 Task: In the  document Monkey.epub ,align picture to the 'center'. Insert word art below the picture and give heading  'Monkey  in Light Orange'change the shape height to  7.2 in
Action: Mouse moved to (247, 285)
Screenshot: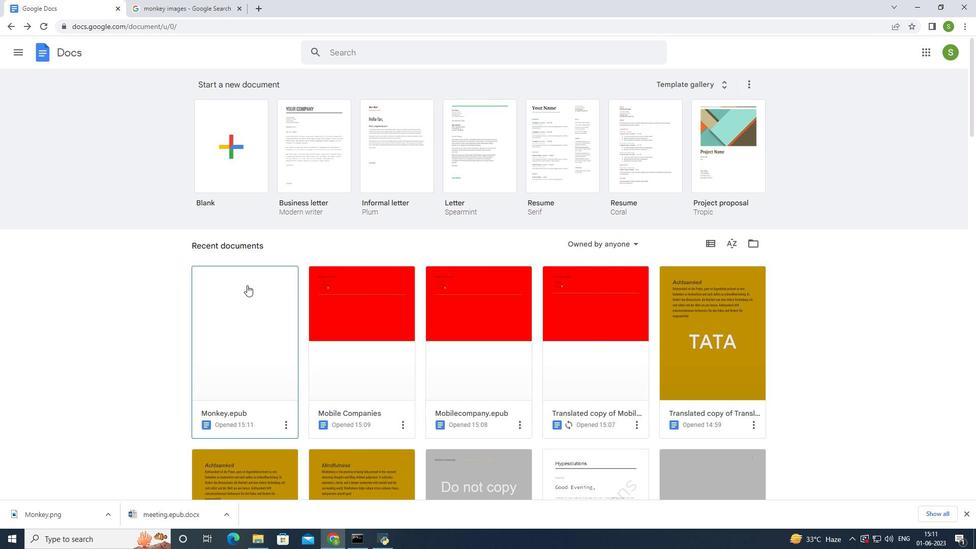 
Action: Mouse pressed left at (247, 285)
Screenshot: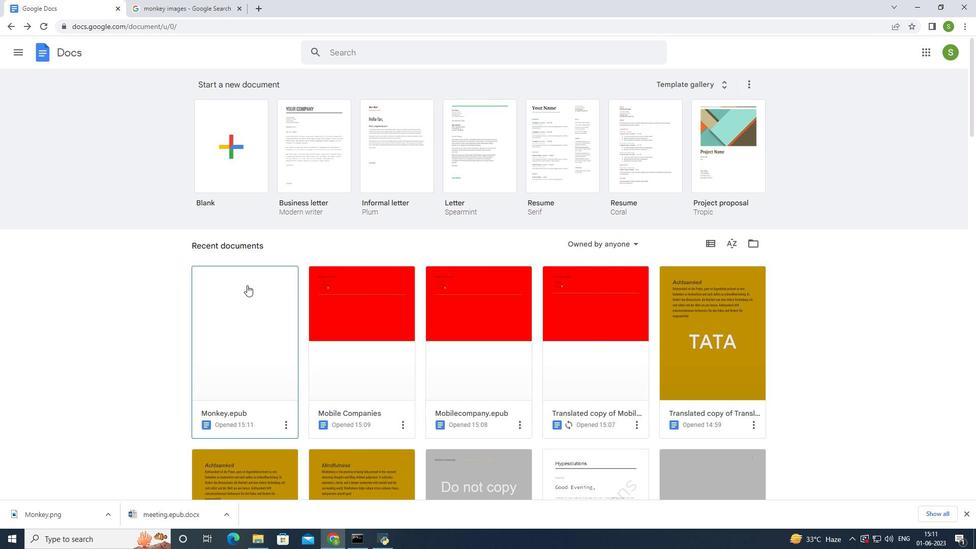
Action: Mouse moved to (365, 207)
Screenshot: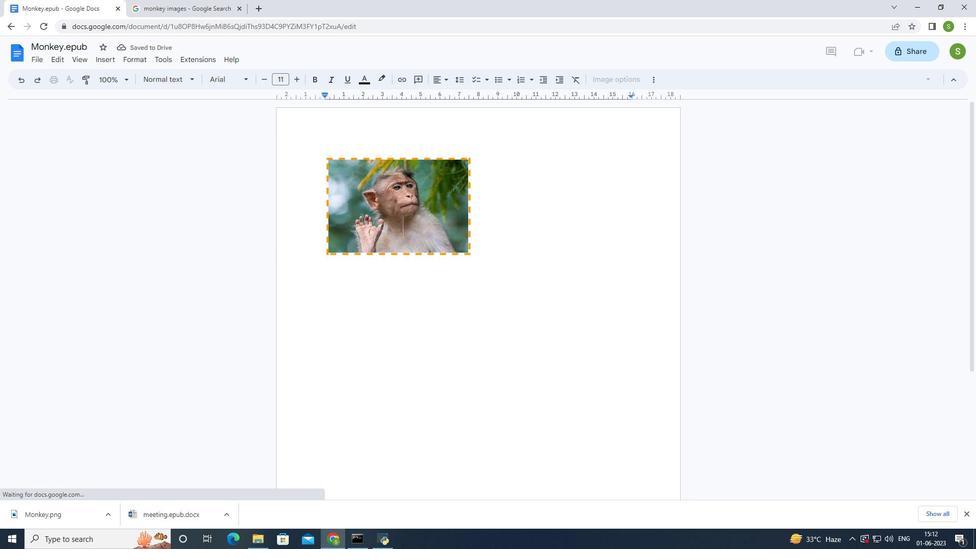 
Action: Mouse pressed left at (365, 207)
Screenshot: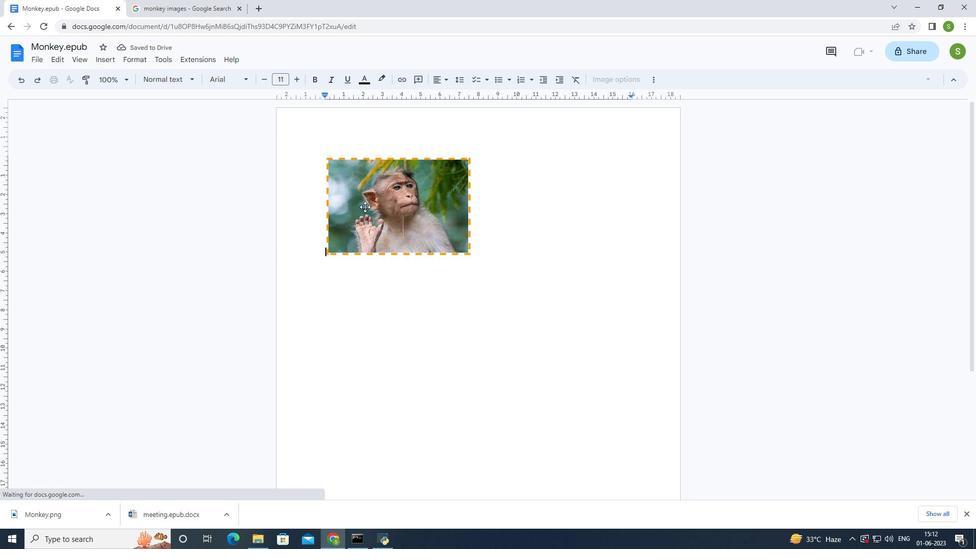 
Action: Mouse moved to (206, 82)
Screenshot: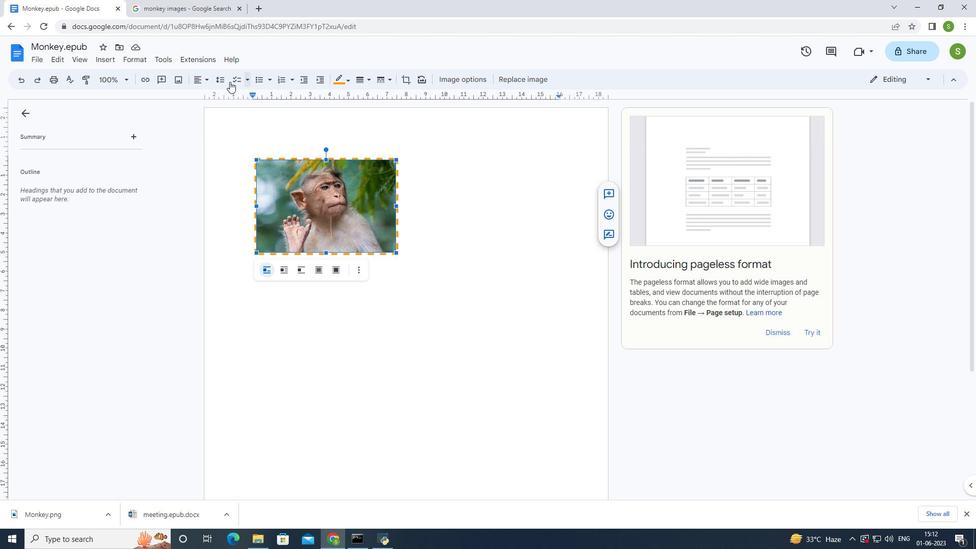 
Action: Mouse pressed left at (206, 82)
Screenshot: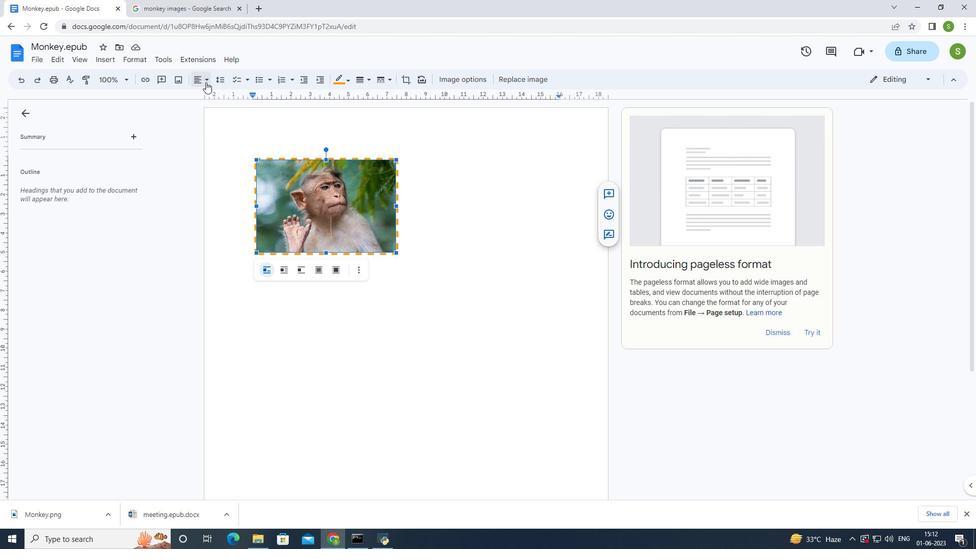 
Action: Mouse moved to (213, 96)
Screenshot: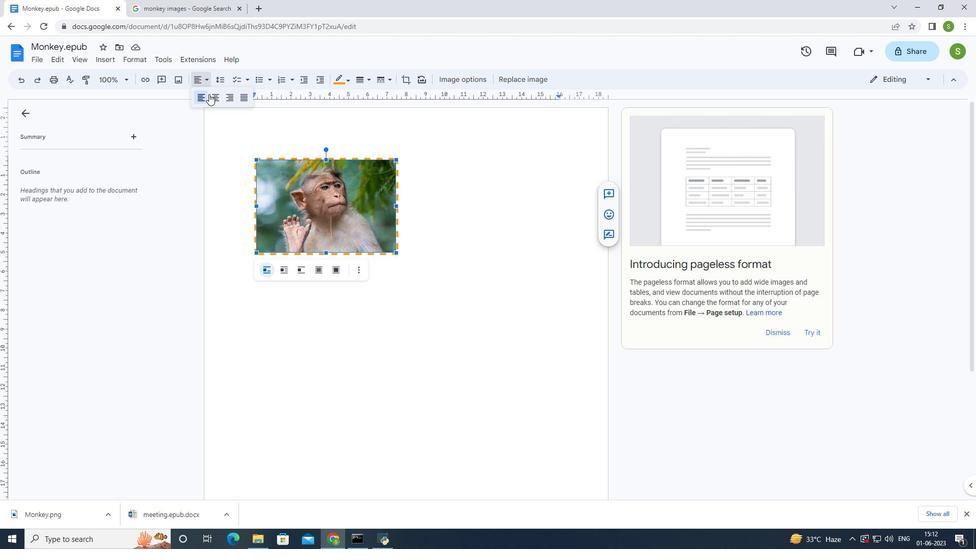 
Action: Mouse pressed left at (213, 96)
Screenshot: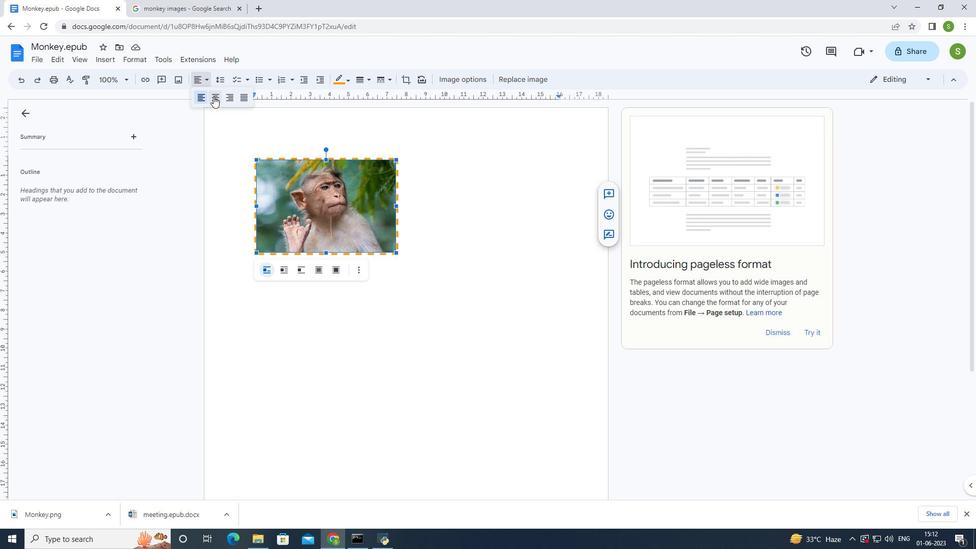 
Action: Mouse moved to (435, 311)
Screenshot: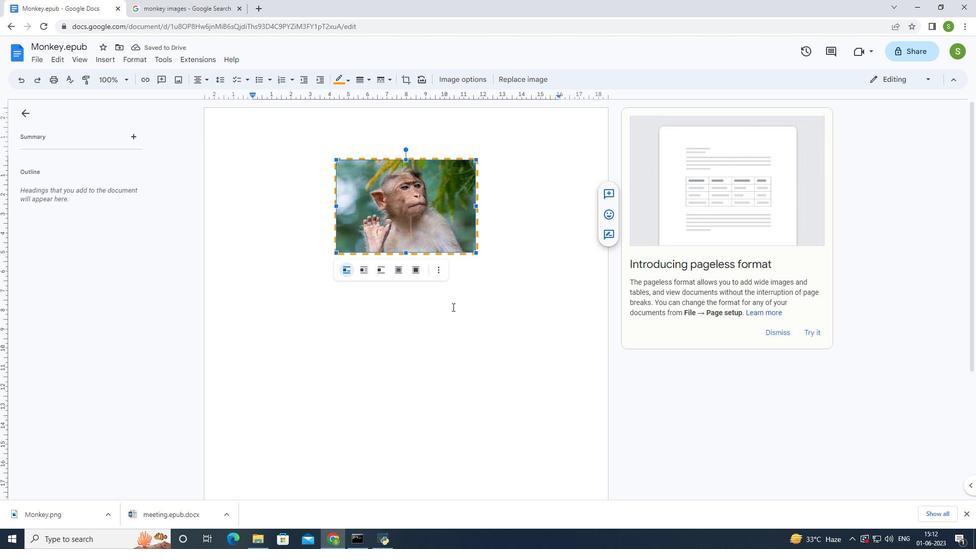
Action: Mouse pressed left at (435, 311)
Screenshot: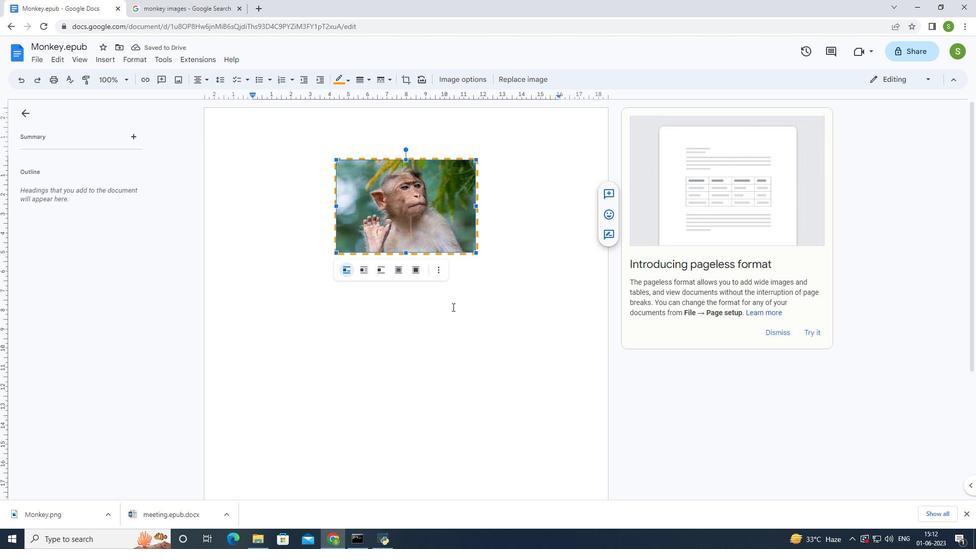 
Action: Mouse moved to (480, 277)
Screenshot: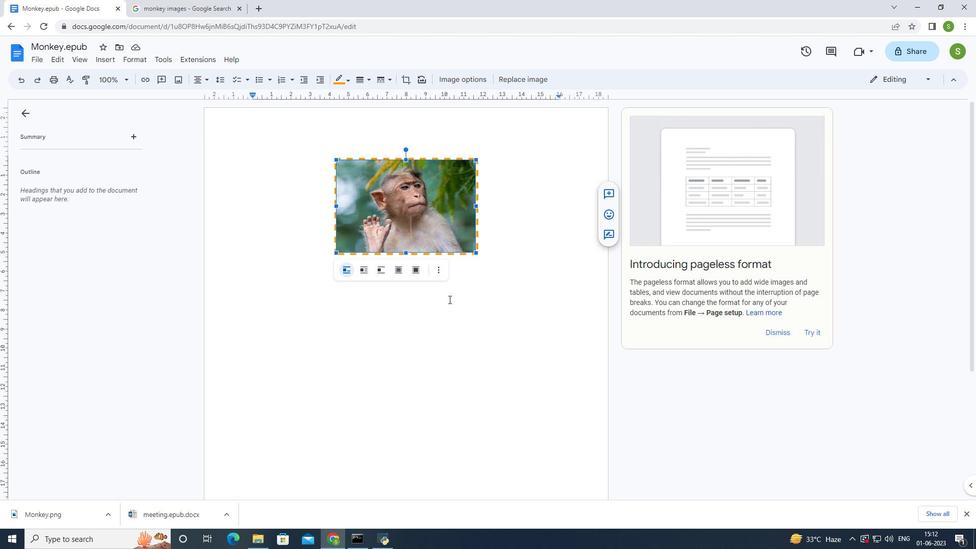
Action: Mouse pressed left at (480, 277)
Screenshot: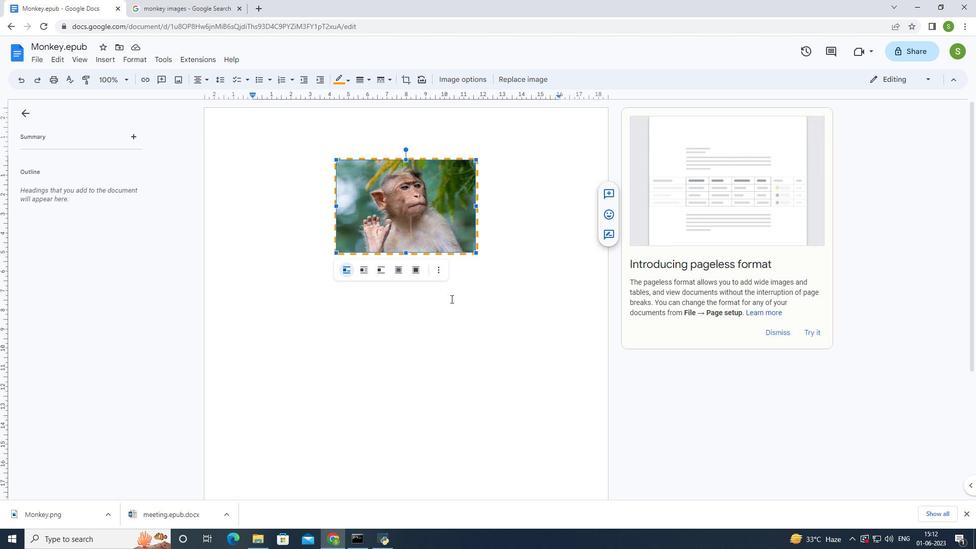 
Action: Mouse moved to (465, 268)
Screenshot: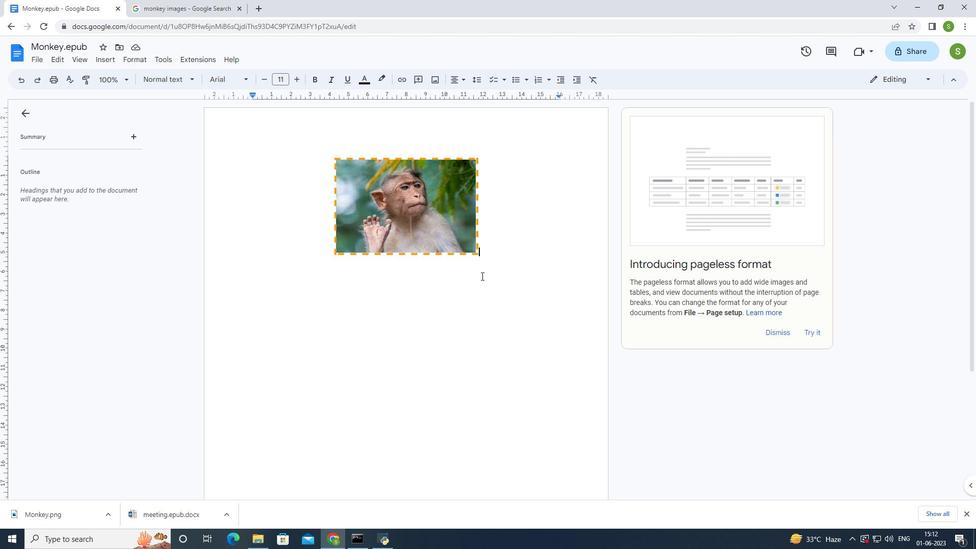 
Action: Key pressed <Key.enter>
Screenshot: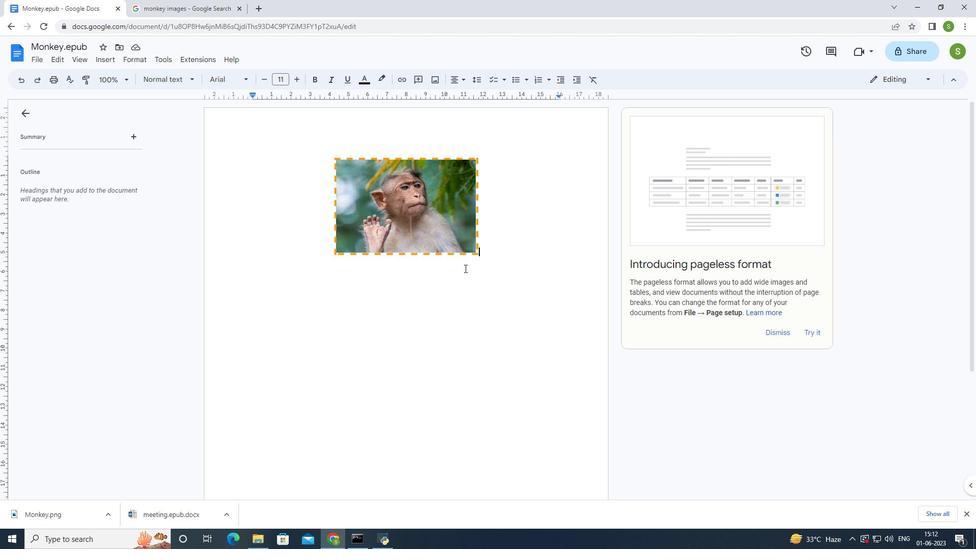 
Action: Mouse moved to (465, 266)
Screenshot: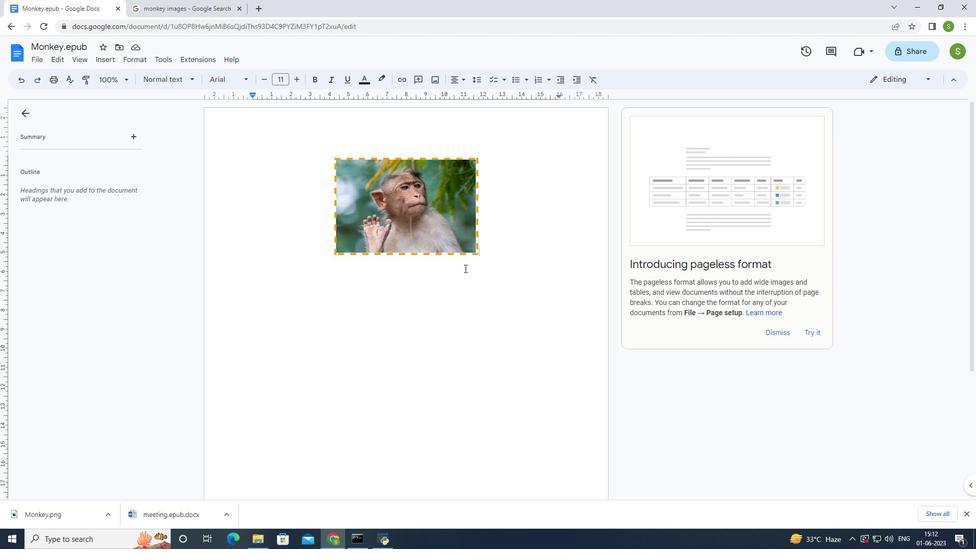 
Action: Key pressed <Key.enter><Key.enter>
Screenshot: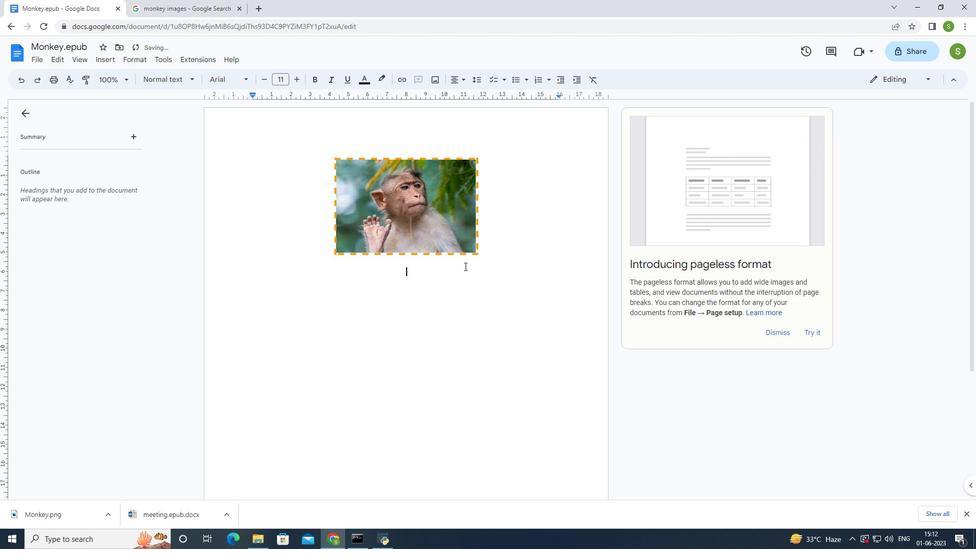 
Action: Mouse moved to (116, 61)
Screenshot: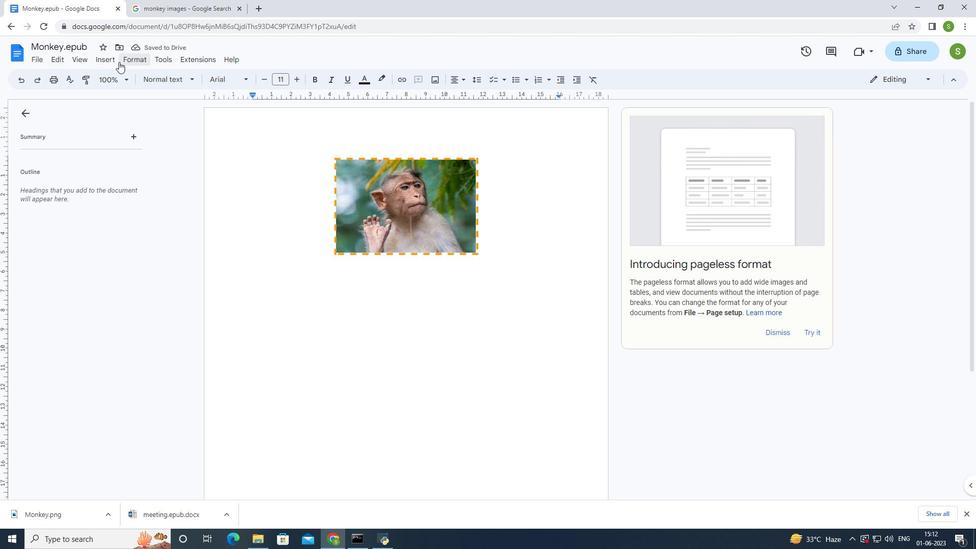 
Action: Mouse pressed left at (116, 61)
Screenshot: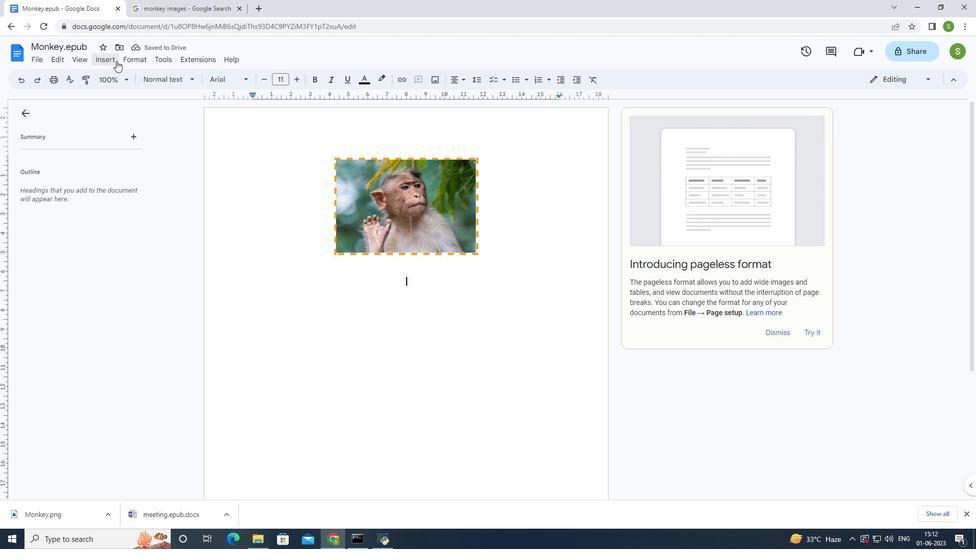 
Action: Mouse moved to (285, 113)
Screenshot: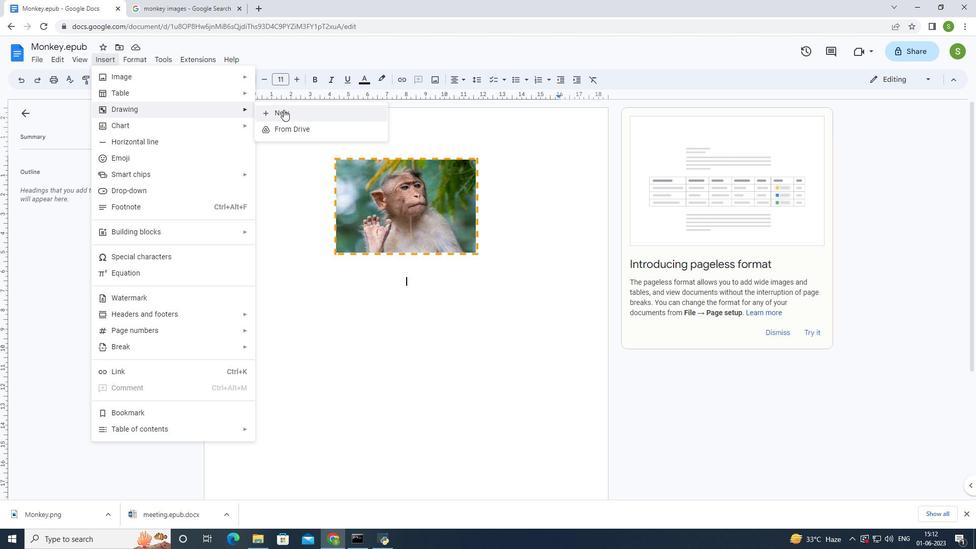 
Action: Mouse pressed left at (285, 113)
Screenshot: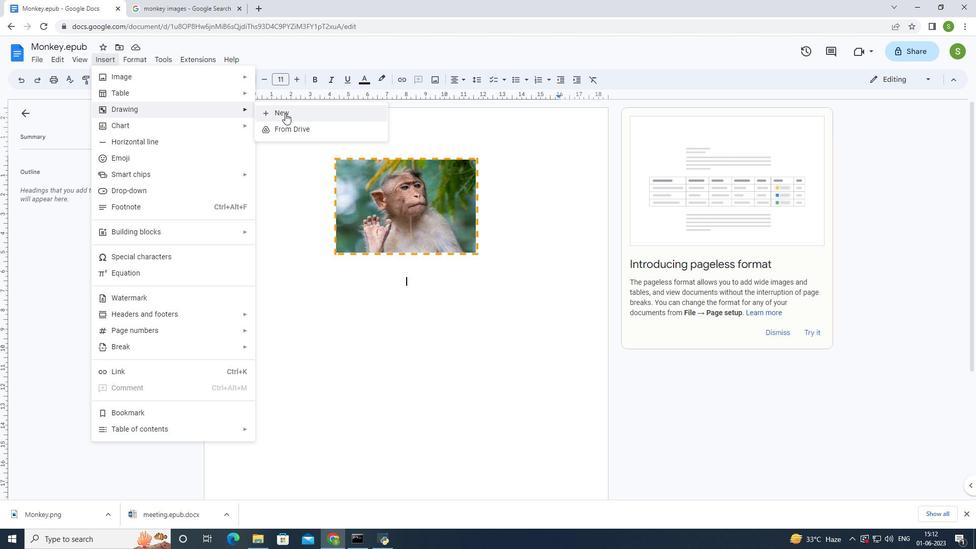 
Action: Mouse moved to (253, 96)
Screenshot: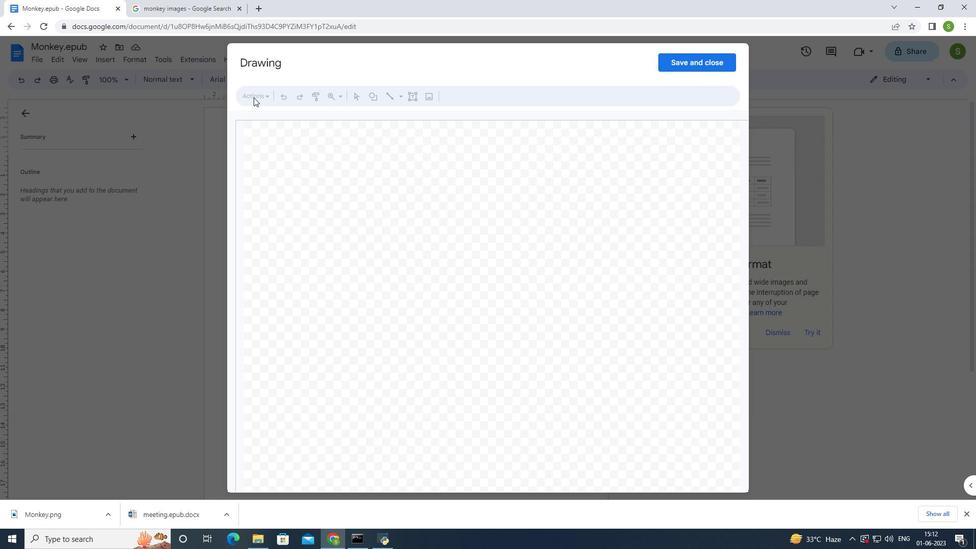
Action: Mouse pressed left at (253, 96)
Screenshot: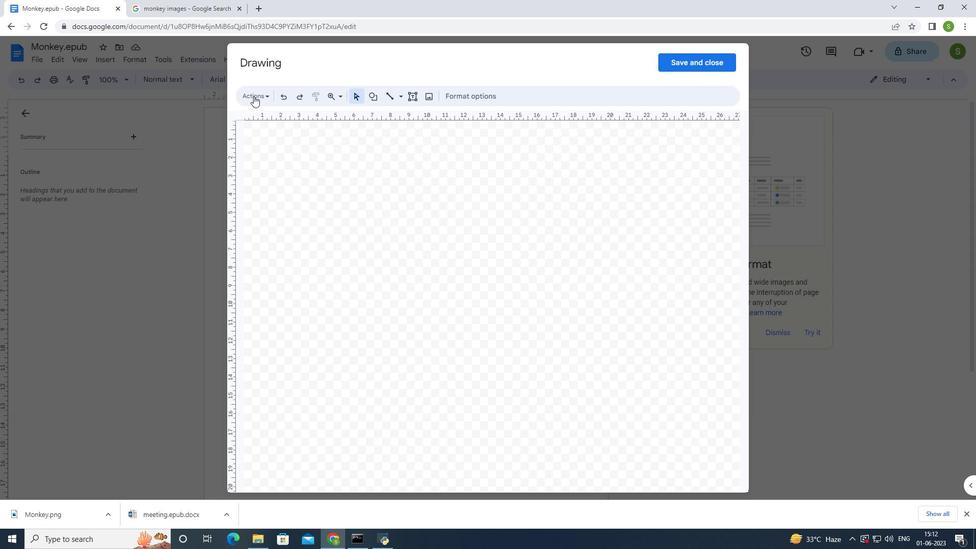 
Action: Mouse moved to (267, 162)
Screenshot: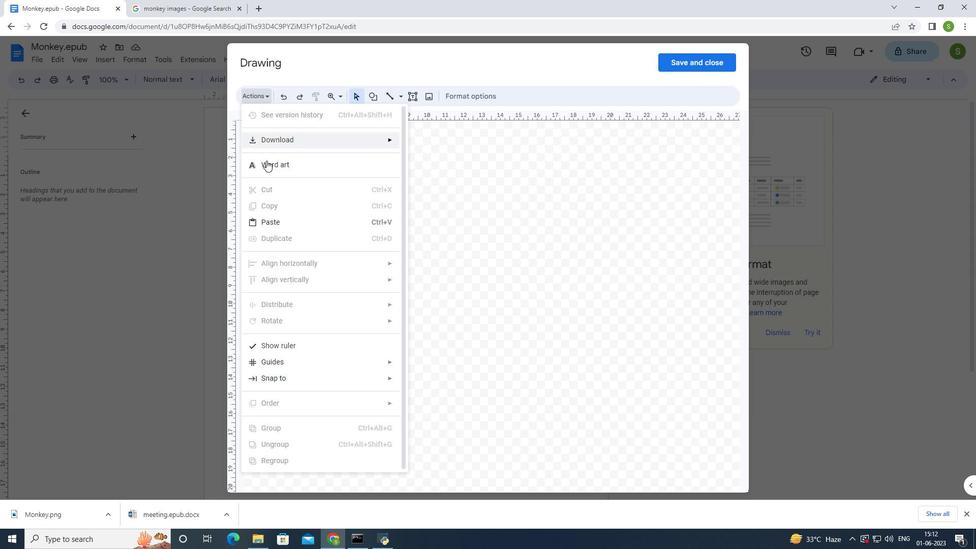 
Action: Mouse pressed left at (267, 162)
Screenshot: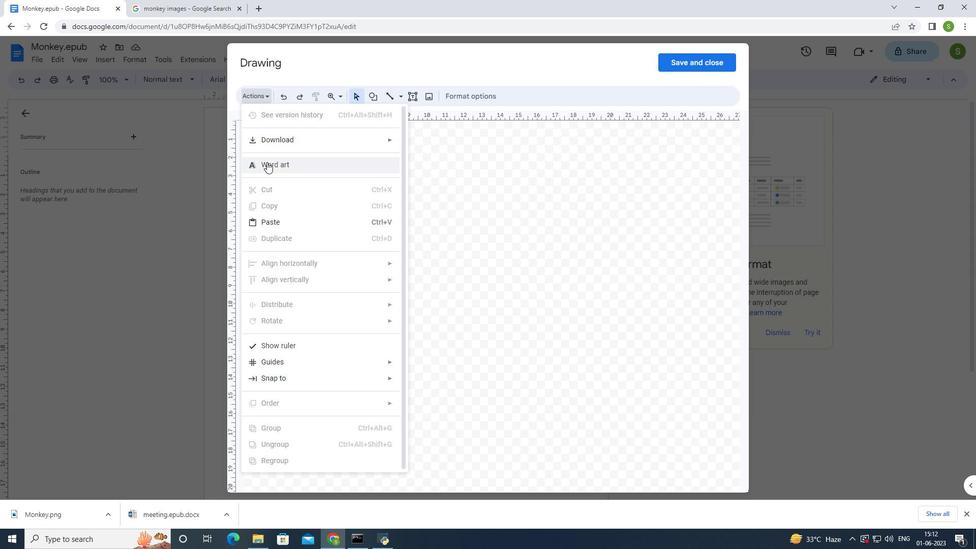 
Action: Mouse moved to (332, 183)
Screenshot: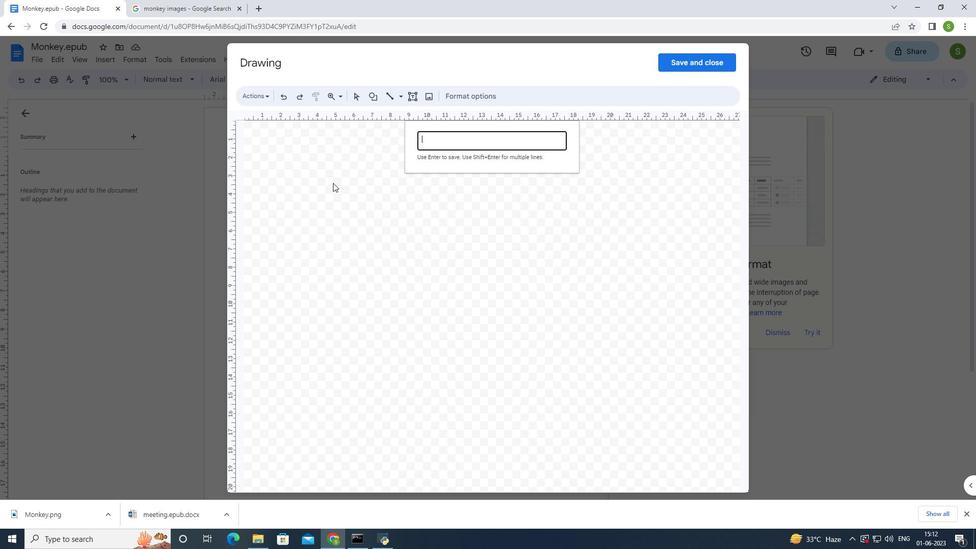 
Action: Key pressed <Key.shift>Monkey<Key.enter>
Screenshot: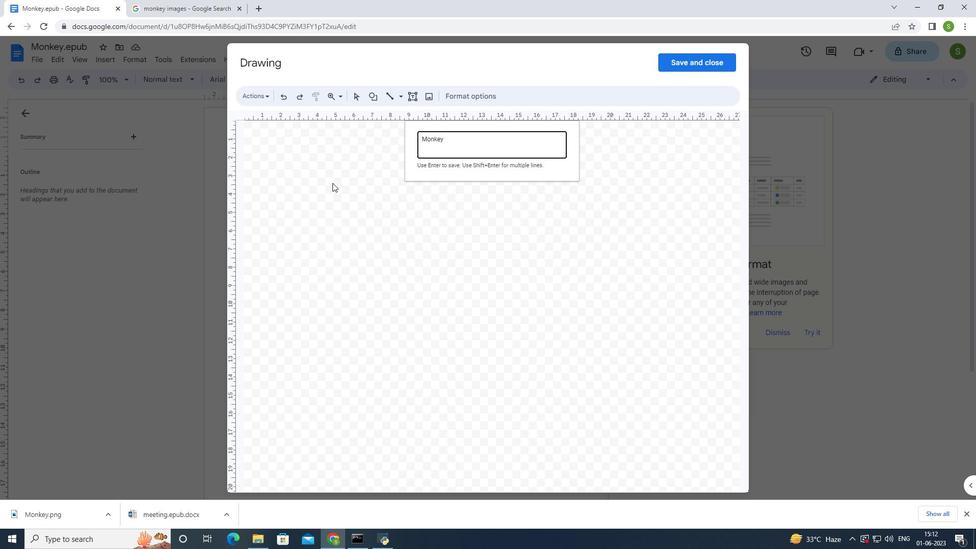 
Action: Mouse moved to (472, 95)
Screenshot: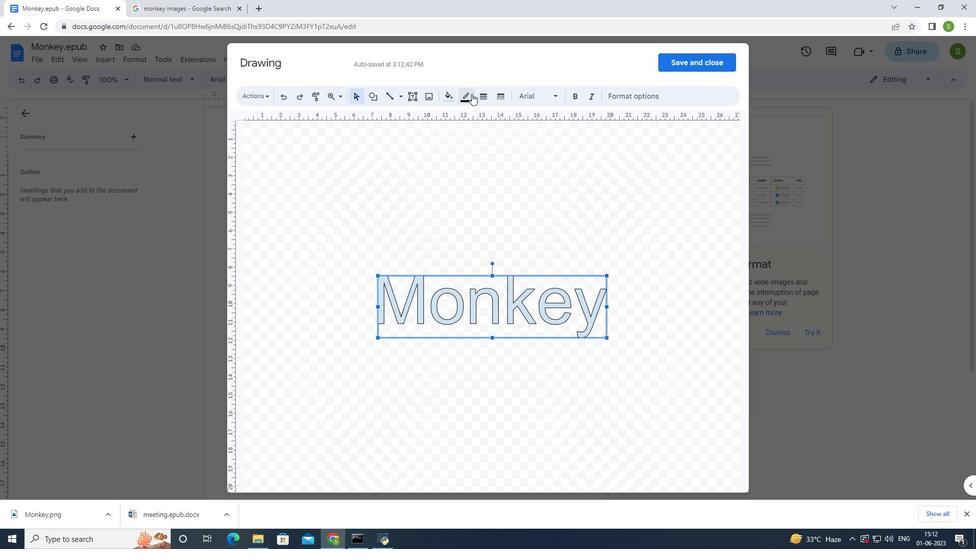 
Action: Mouse pressed left at (472, 95)
Screenshot: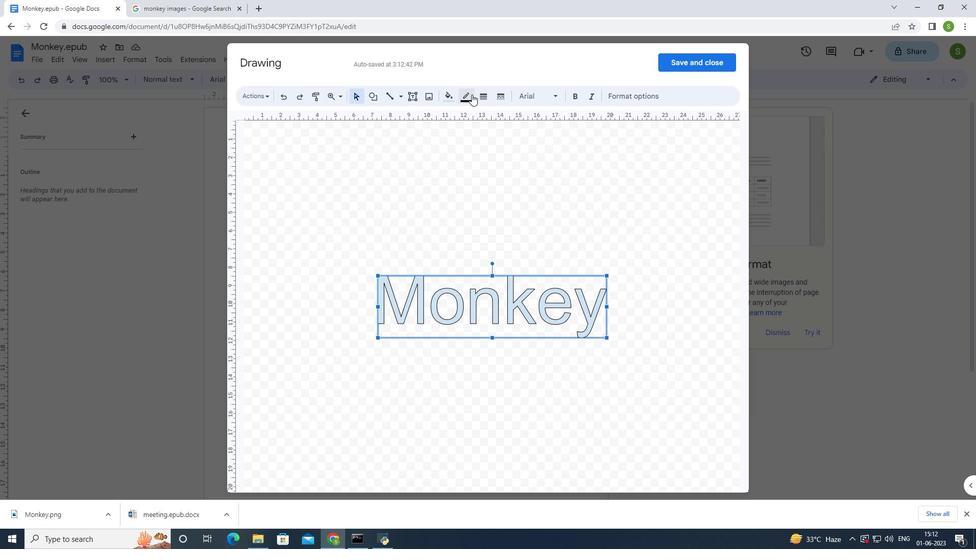 
Action: Mouse moved to (493, 206)
Screenshot: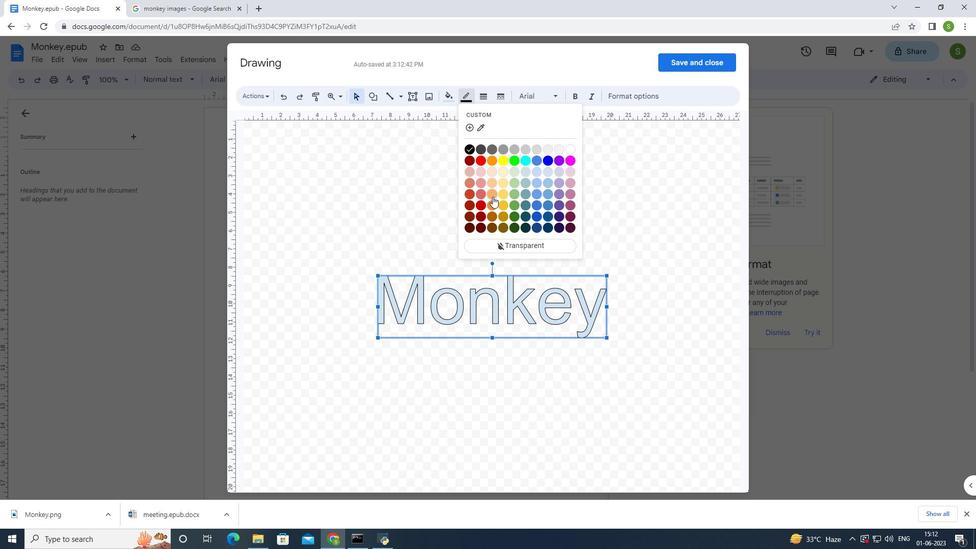 
Action: Mouse pressed left at (493, 206)
Screenshot: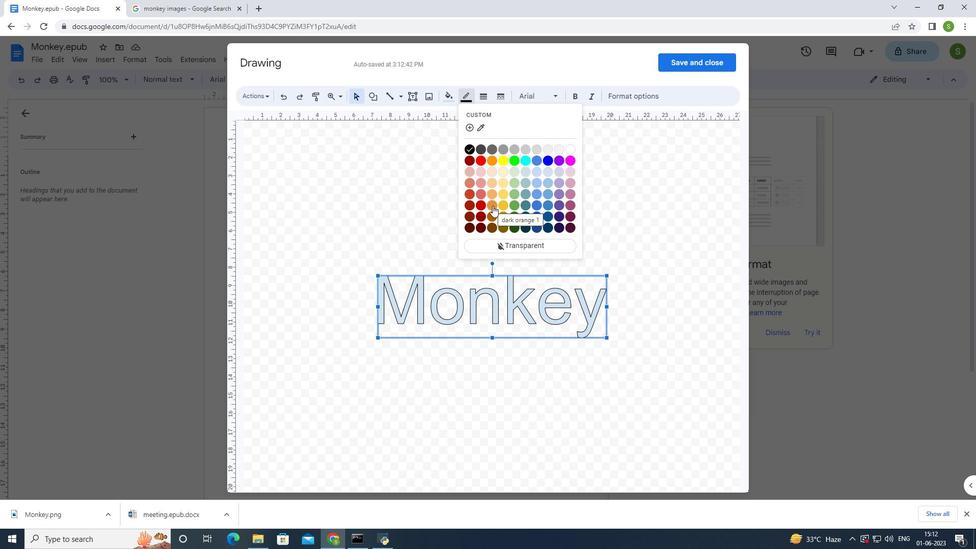 
Action: Mouse moved to (444, 96)
Screenshot: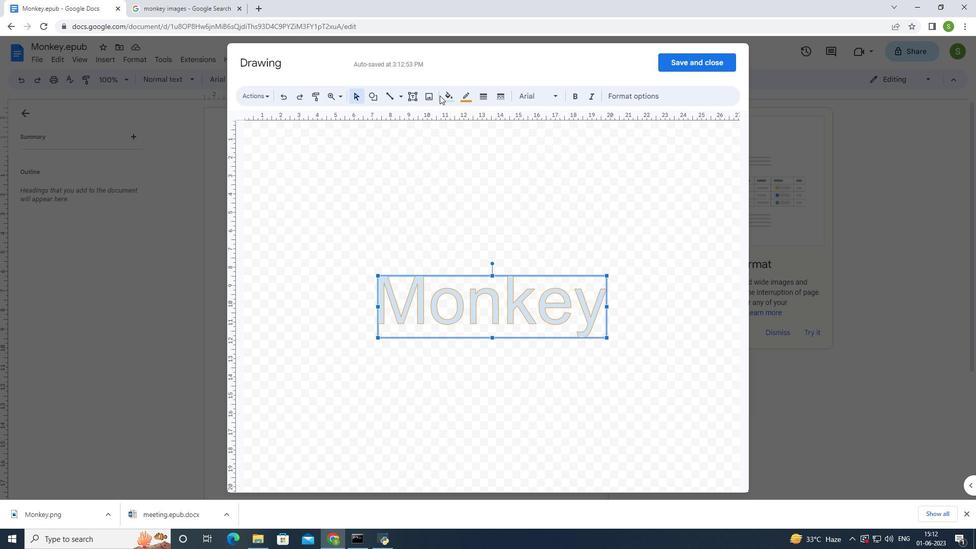 
Action: Mouse pressed left at (444, 96)
Screenshot: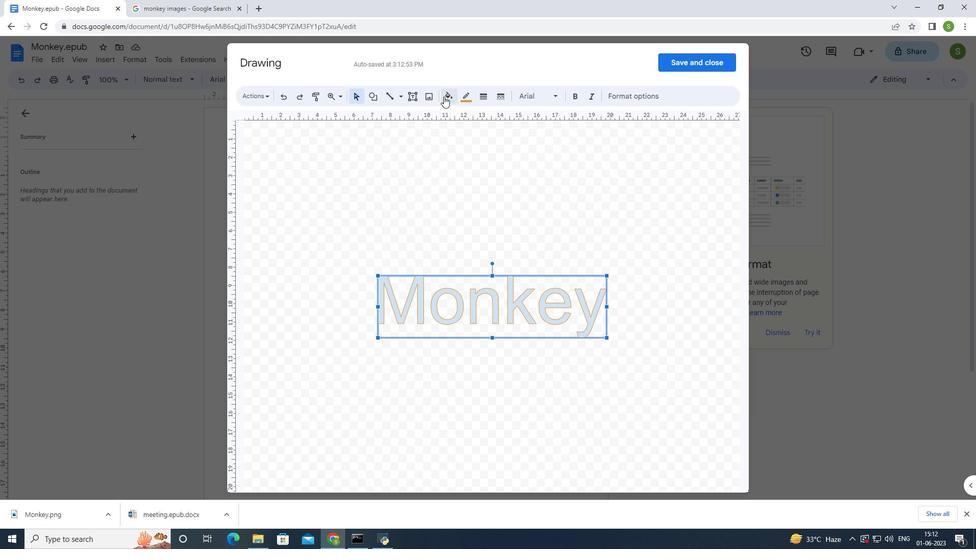 
Action: Mouse moved to (476, 211)
Screenshot: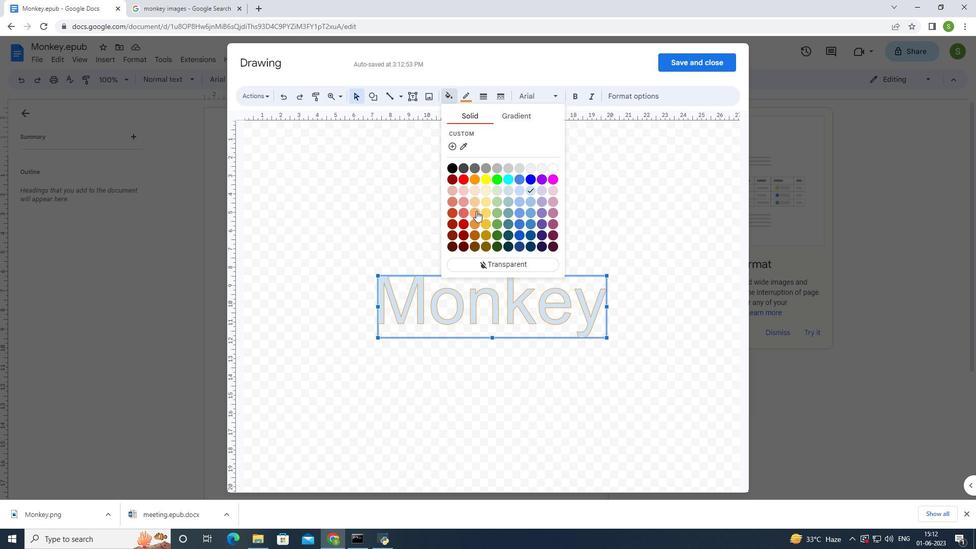 
Action: Mouse pressed left at (476, 211)
Screenshot: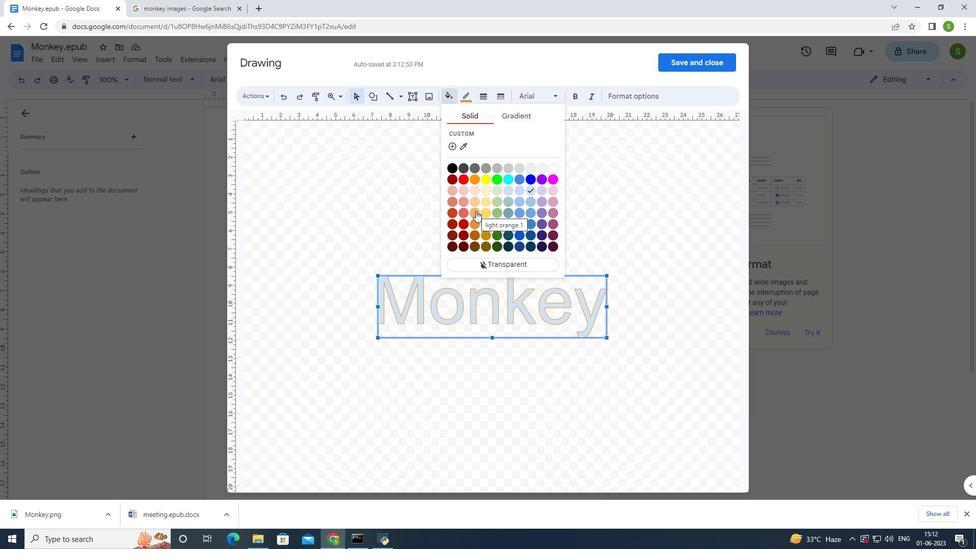 
Action: Mouse moved to (606, 224)
Screenshot: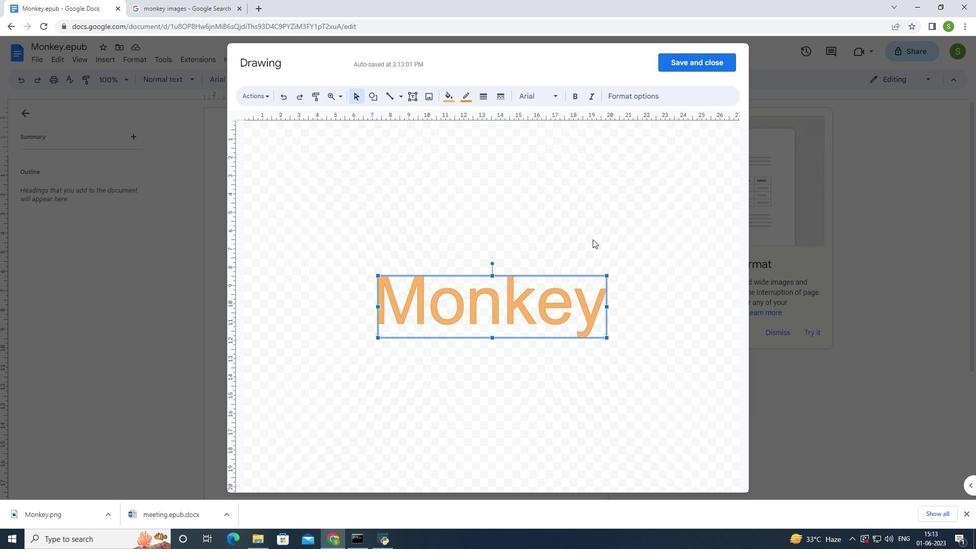 
Action: Key pressed <Key.enter>
Screenshot: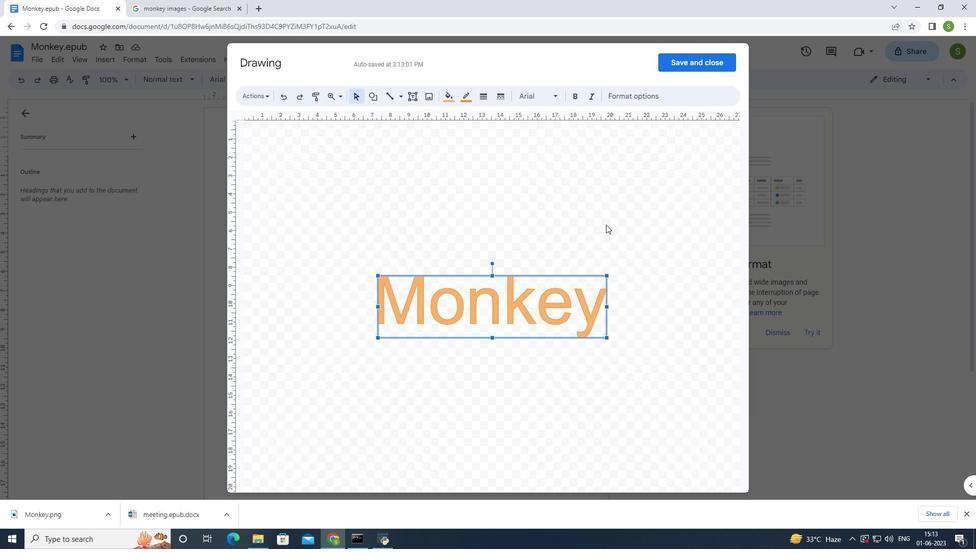 
Action: Mouse moved to (687, 58)
Screenshot: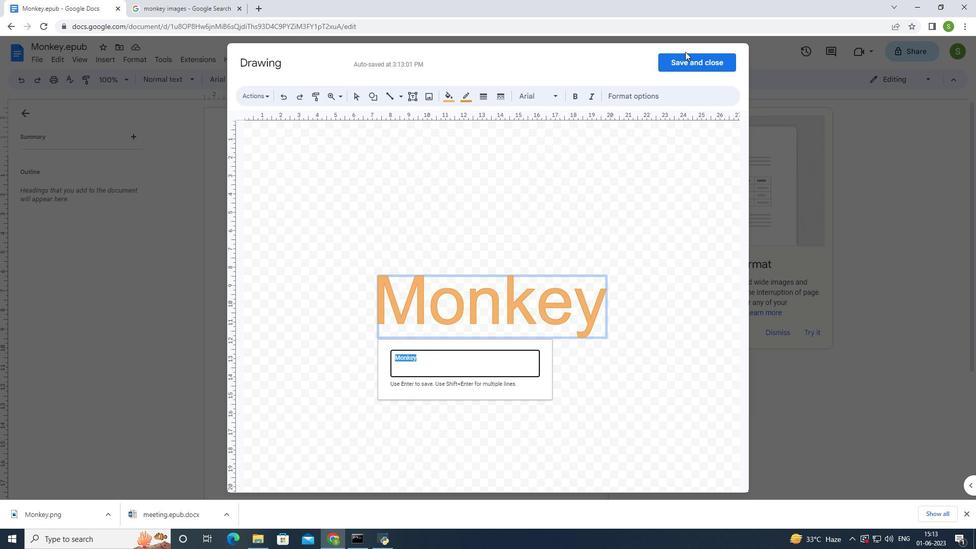 
Action: Mouse pressed left at (687, 58)
Screenshot: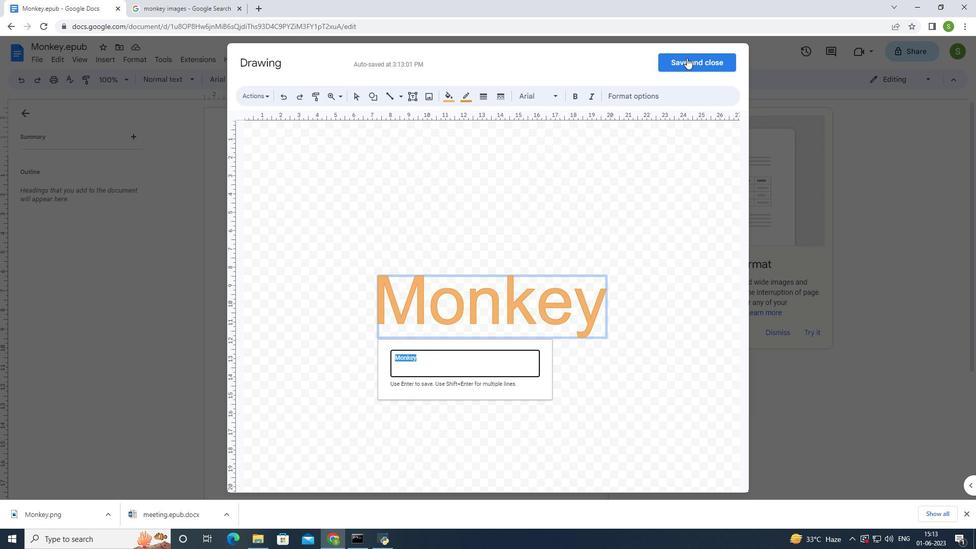 
Action: Mouse moved to (456, 321)
Screenshot: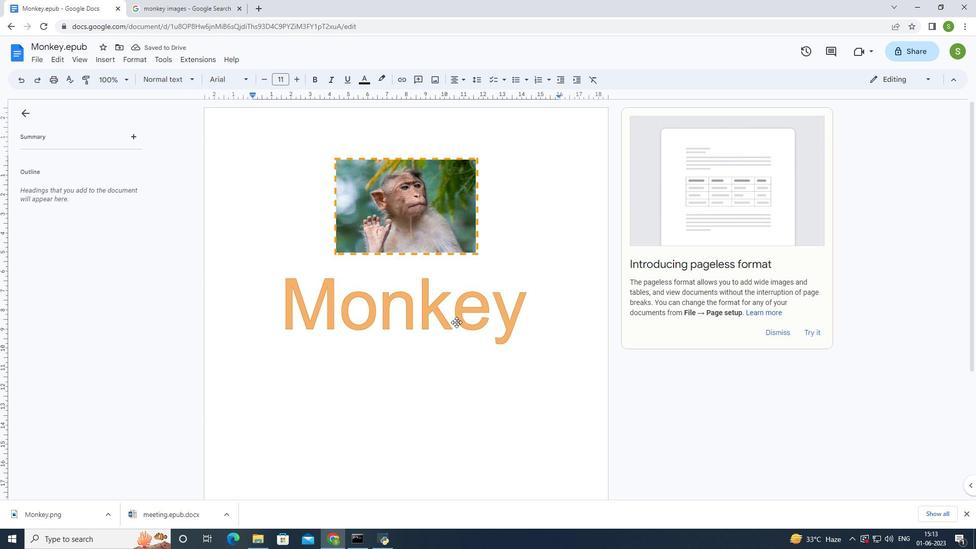
Action: Mouse pressed left at (456, 321)
Screenshot: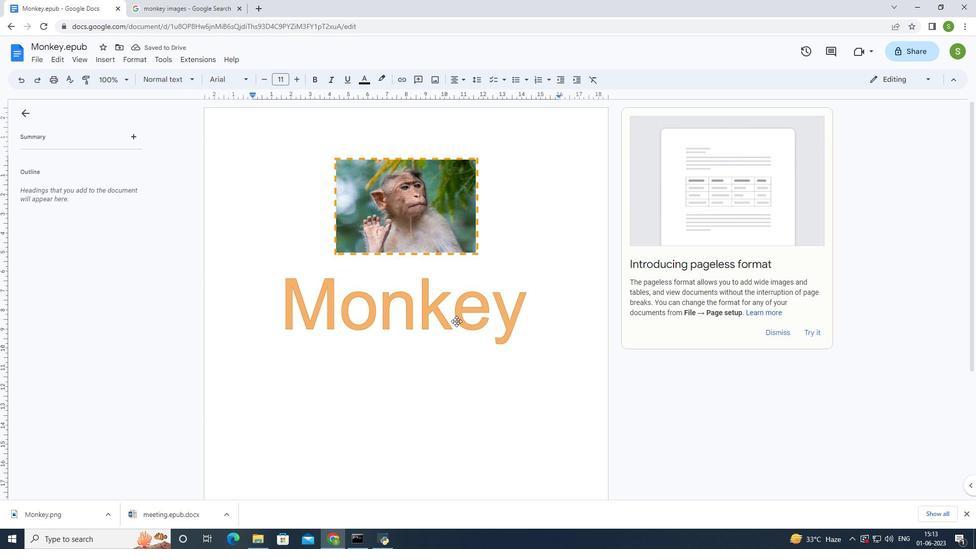 
Action: Mouse moved to (432, 354)
Screenshot: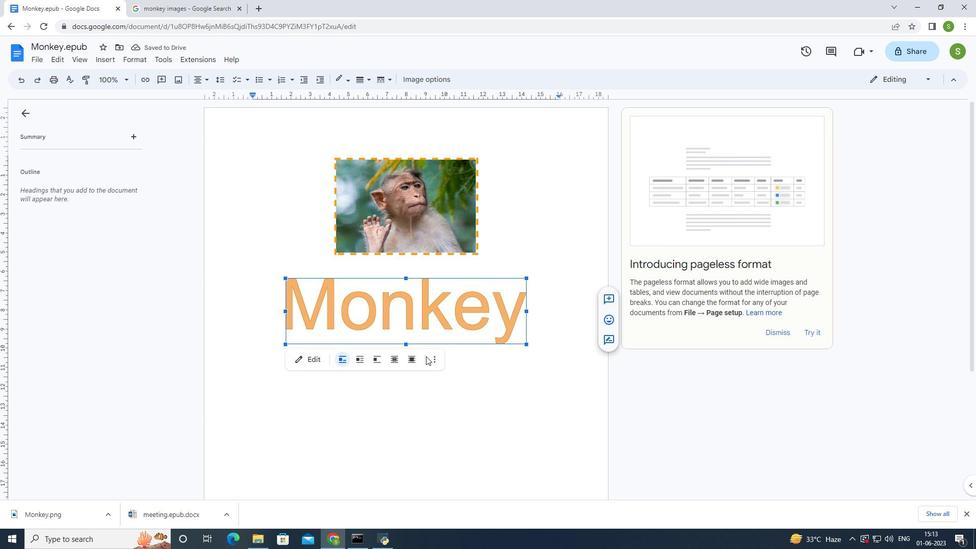 
Action: Mouse pressed left at (432, 354)
Screenshot: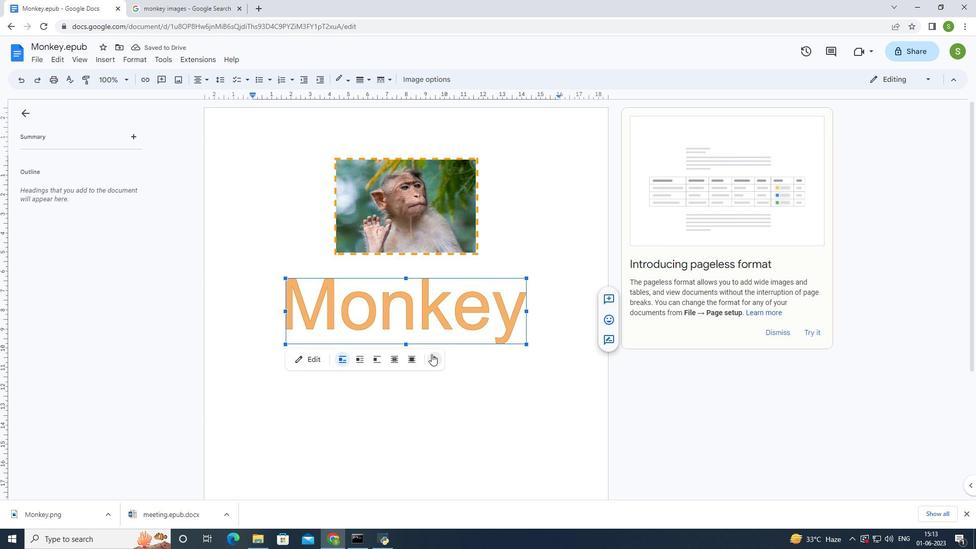 
Action: Mouse moved to (440, 376)
Screenshot: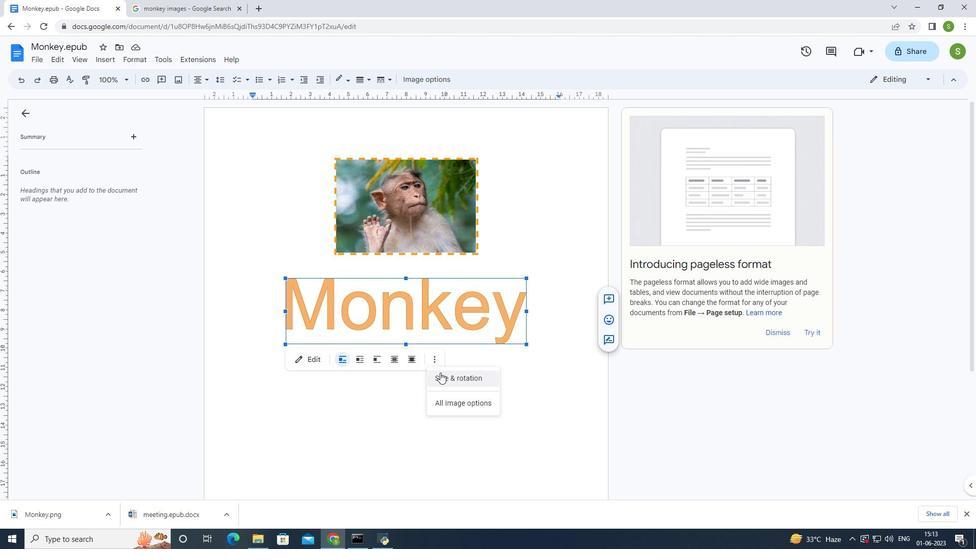 
Action: Mouse pressed left at (440, 376)
Screenshot: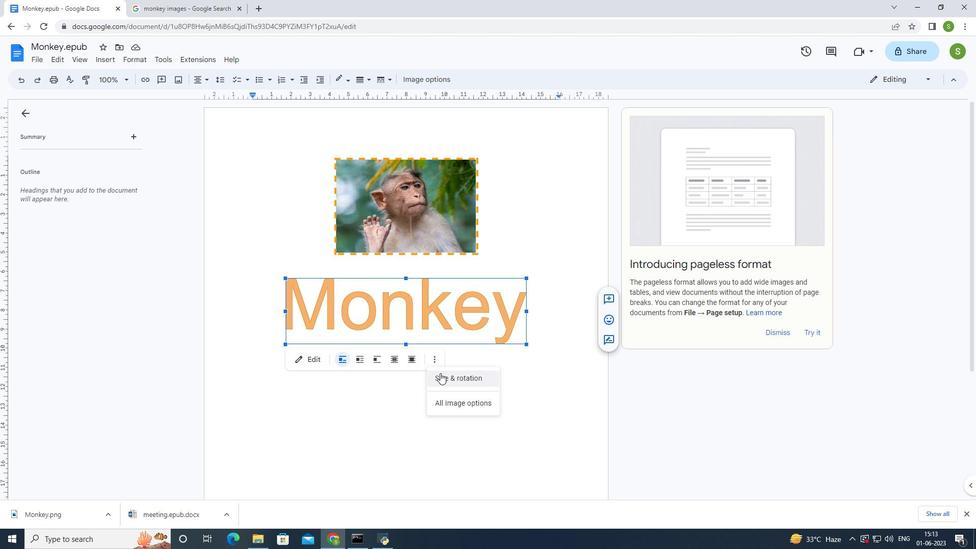 
Action: Mouse moved to (931, 163)
Screenshot: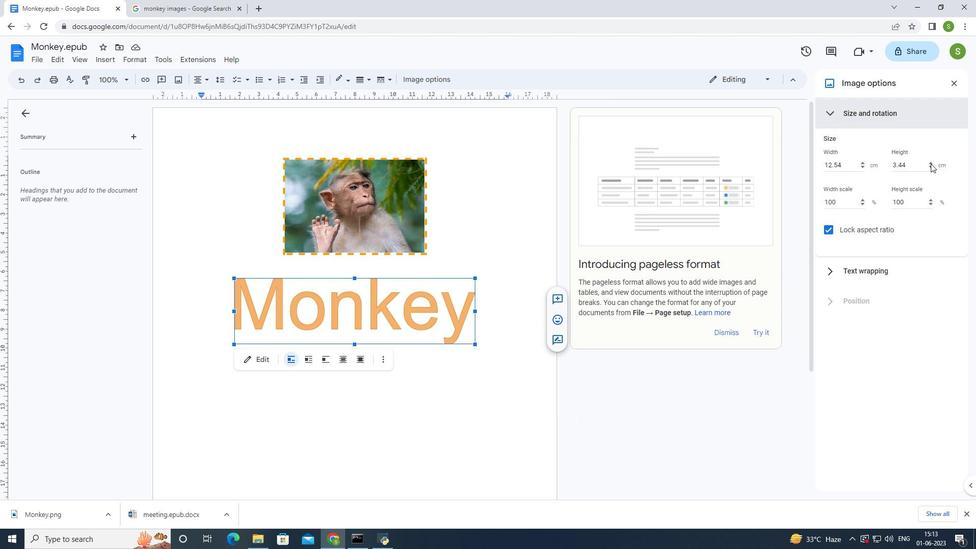 
Action: Mouse pressed left at (931, 163)
Screenshot: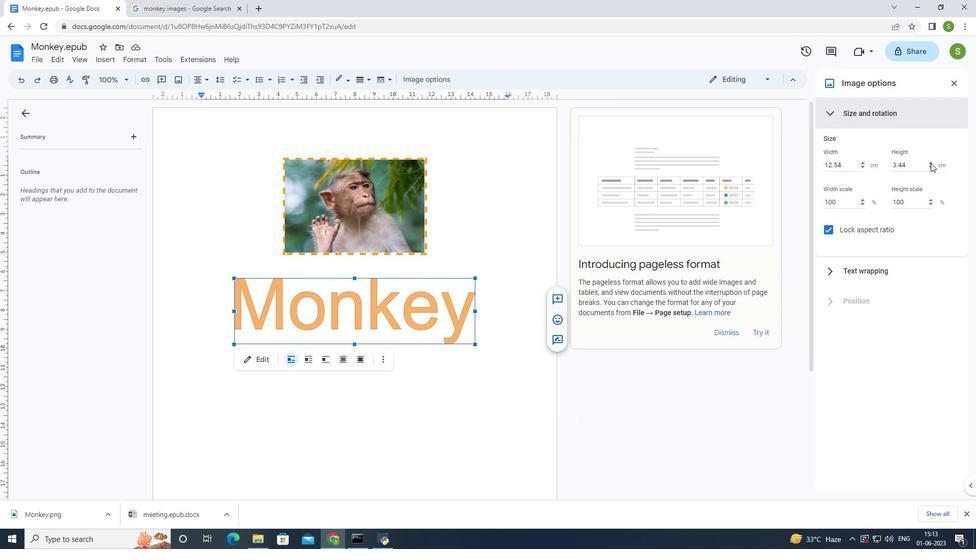 
Action: Mouse pressed left at (931, 163)
Screenshot: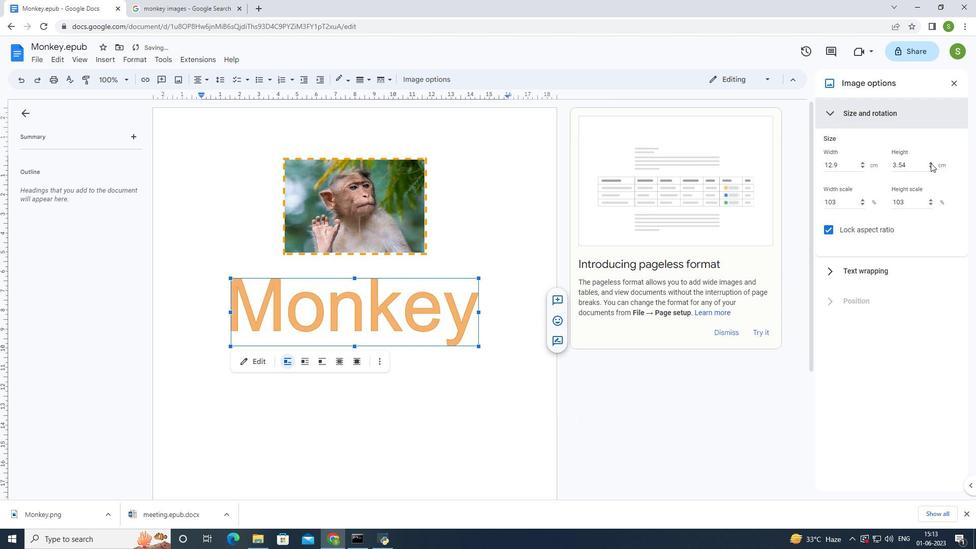 
Action: Mouse moved to (930, 162)
Screenshot: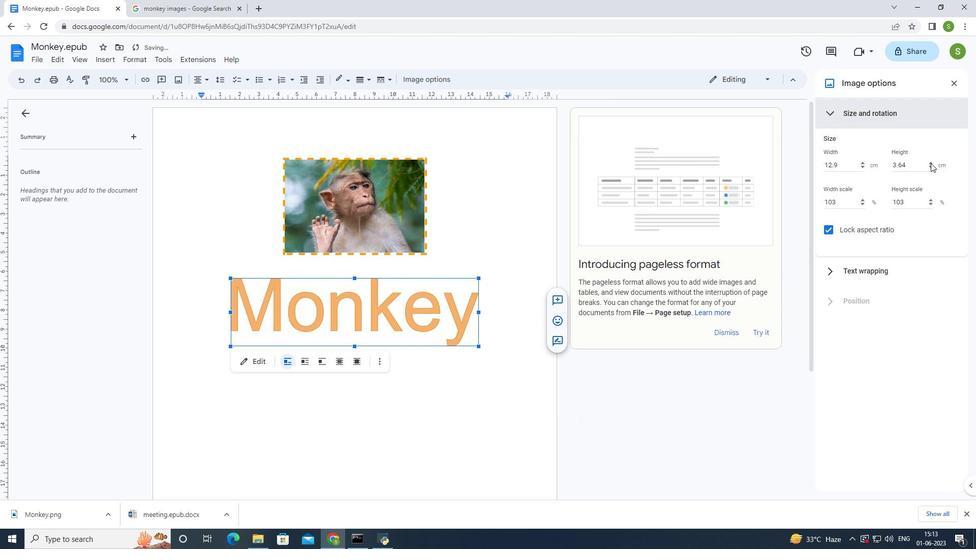 
Action: Mouse pressed left at (930, 162)
Screenshot: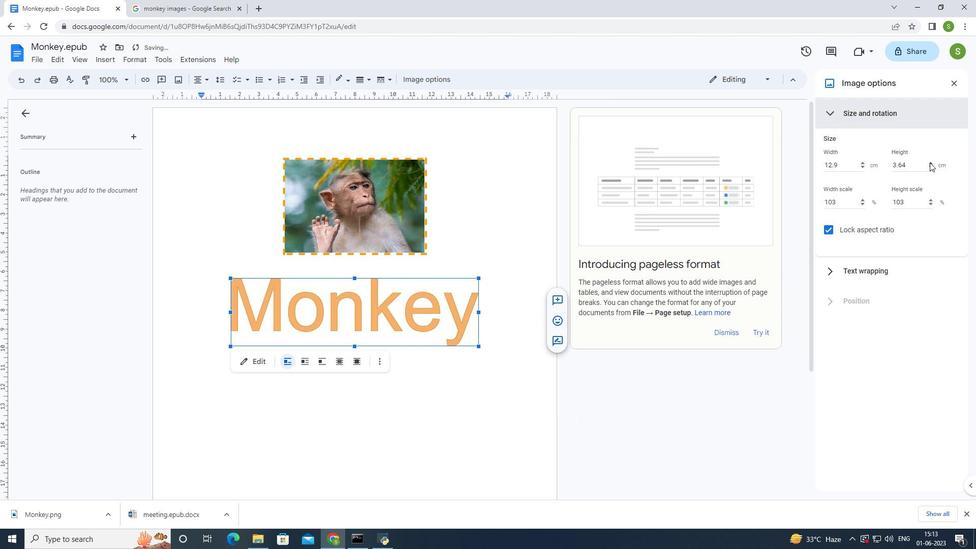 
Action: Mouse pressed left at (930, 162)
Screenshot: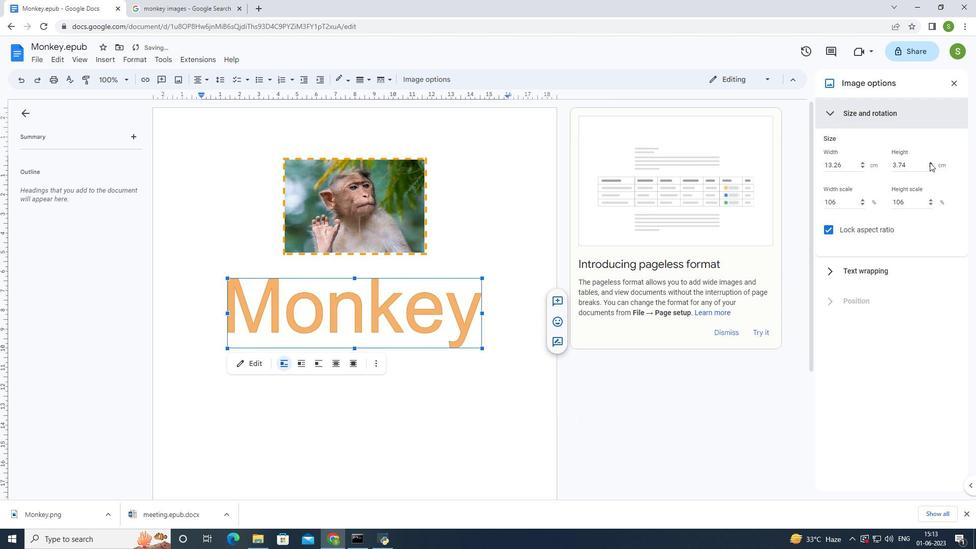 
Action: Mouse pressed left at (930, 162)
Screenshot: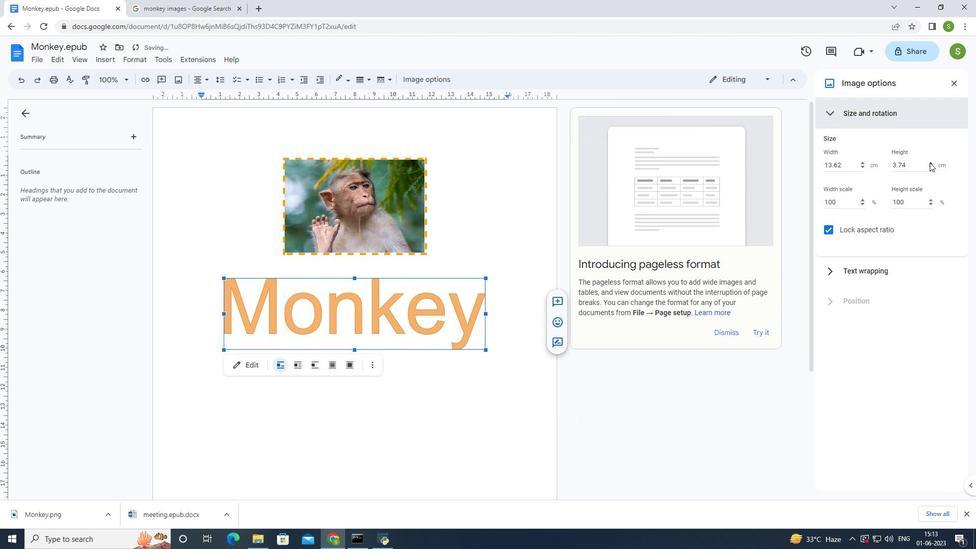 
Action: Mouse moved to (929, 161)
Screenshot: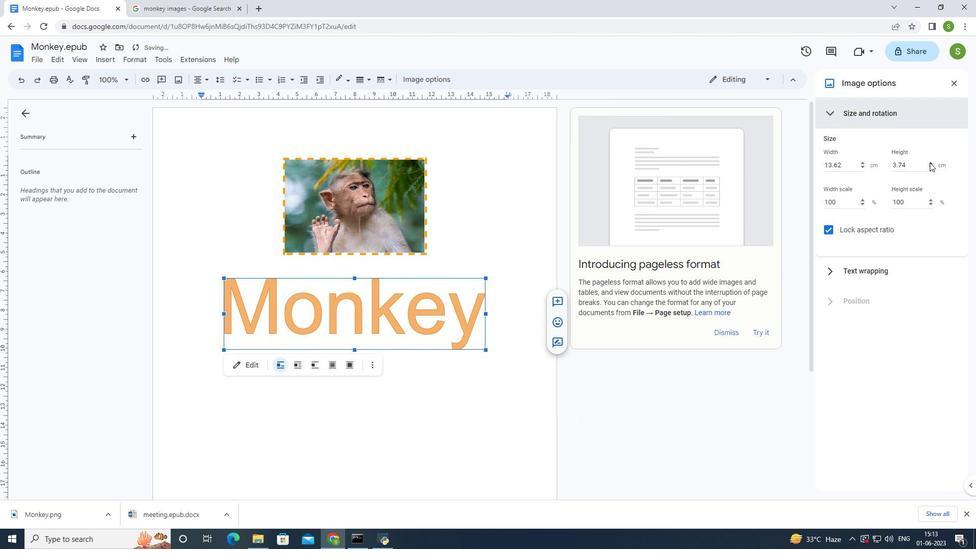 
Action: Mouse pressed left at (929, 161)
Screenshot: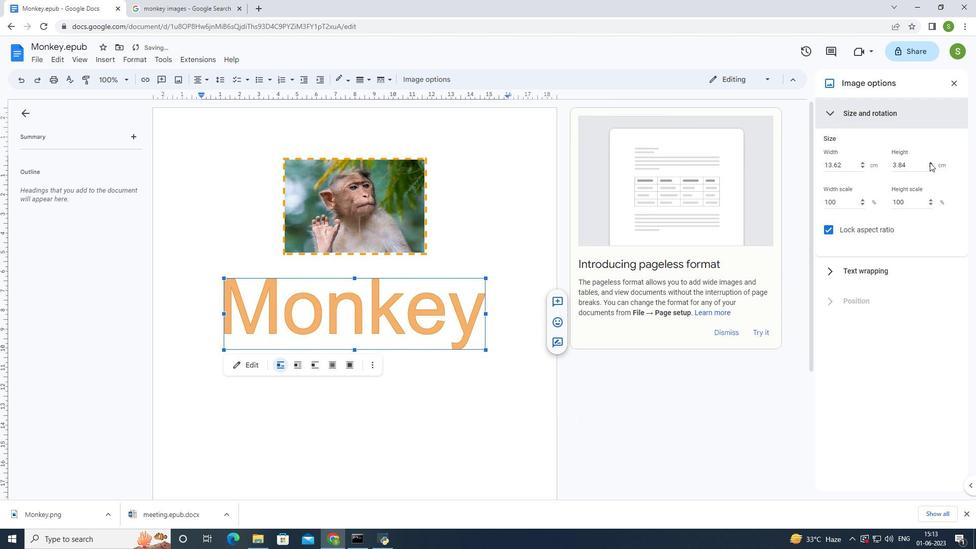 
Action: Mouse pressed left at (929, 161)
Screenshot: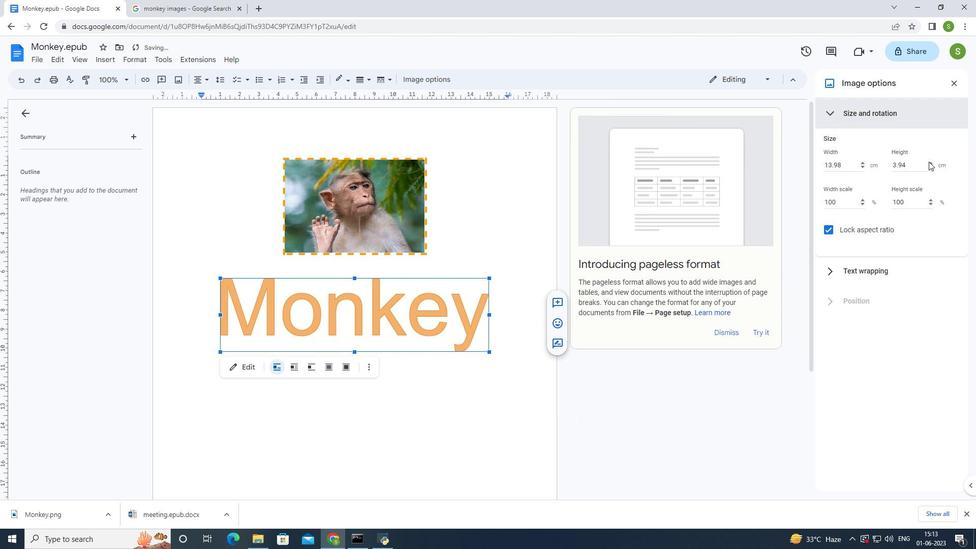 
Action: Mouse pressed left at (929, 161)
Screenshot: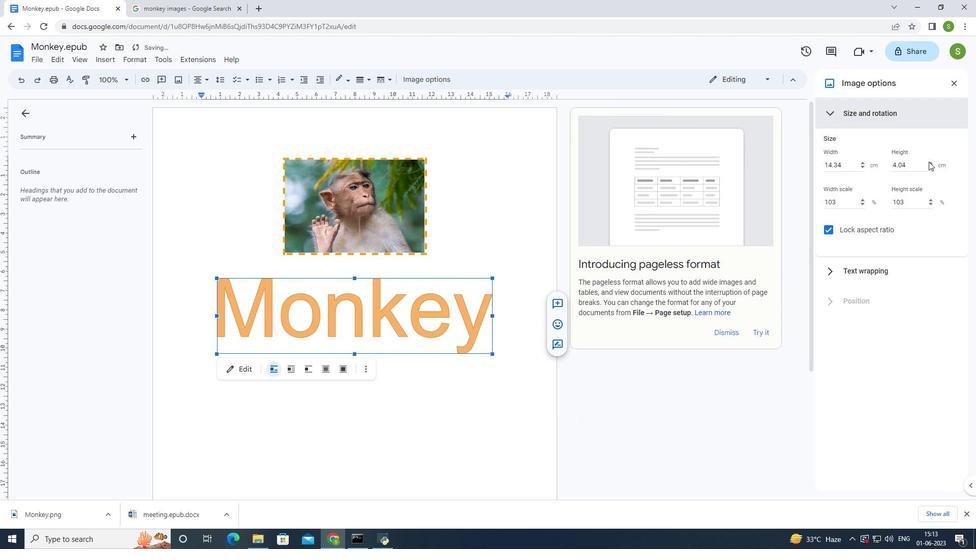 
Action: Mouse pressed left at (929, 161)
Screenshot: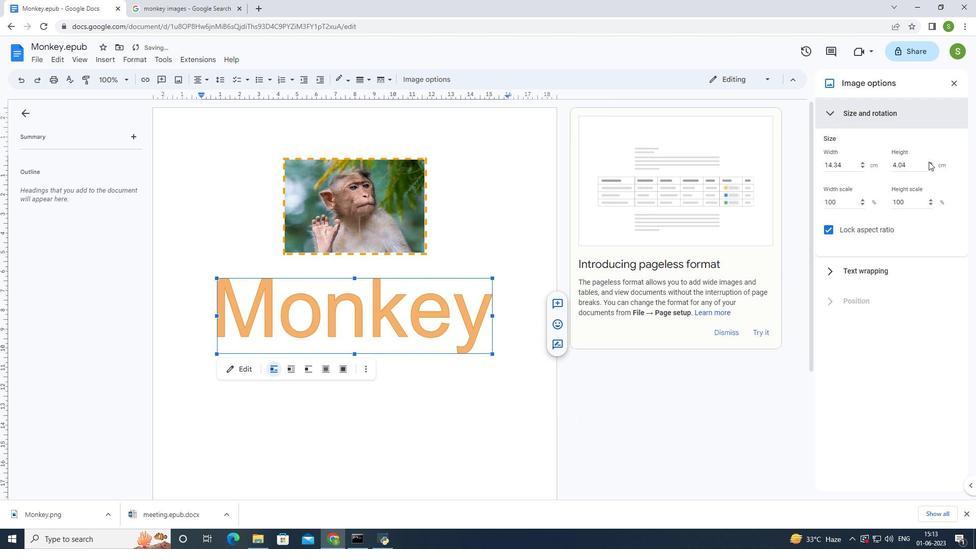 
Action: Mouse pressed left at (929, 161)
Screenshot: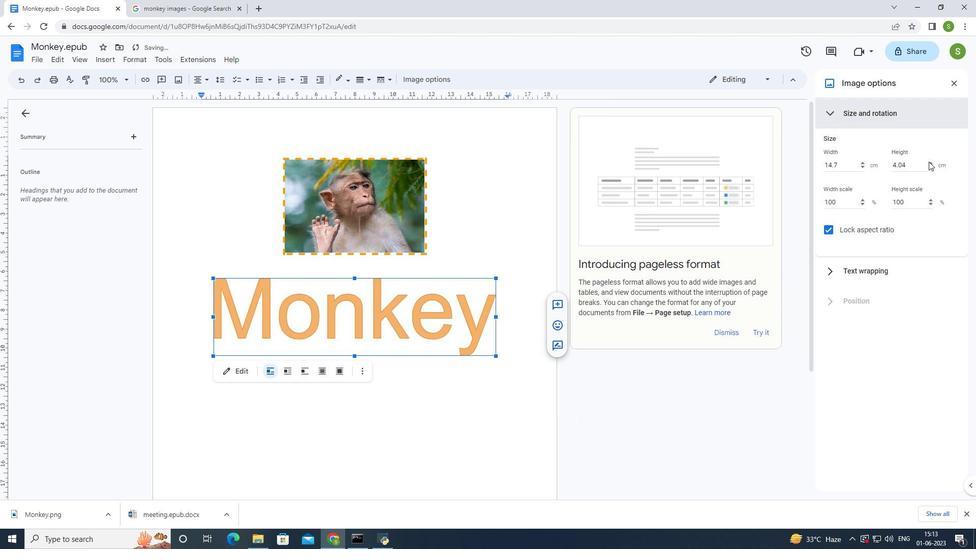 
Action: Mouse pressed left at (929, 161)
Screenshot: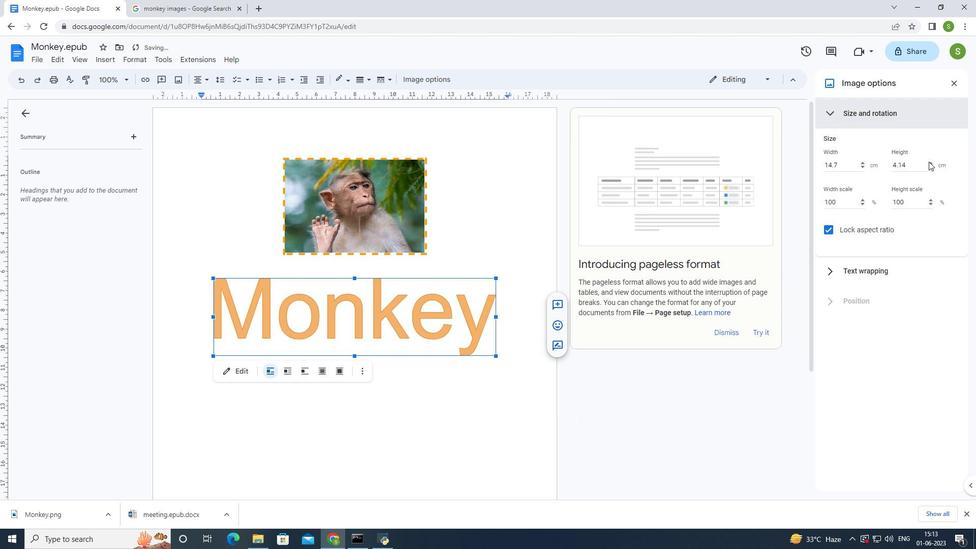 
Action: Mouse moved to (929, 161)
Screenshot: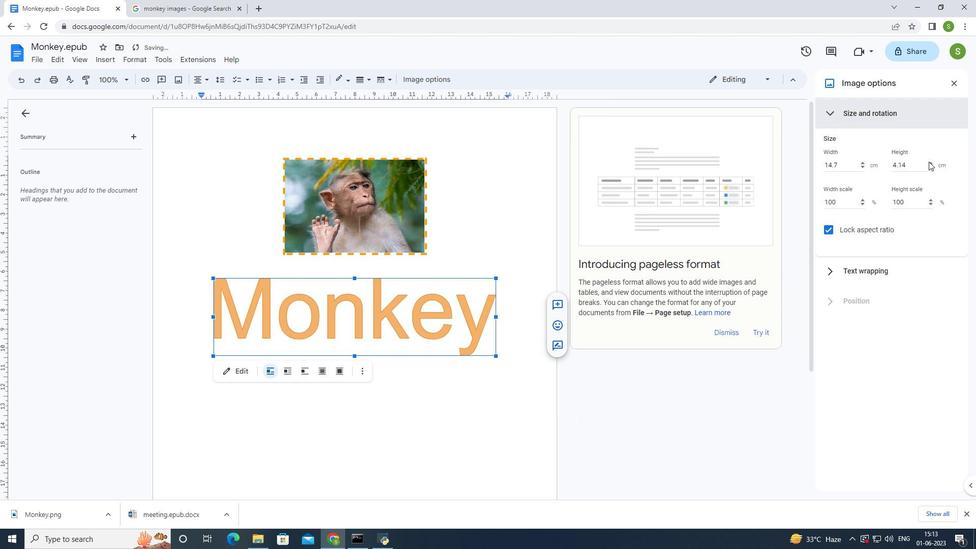 
Action: Mouse pressed left at (929, 161)
Screenshot: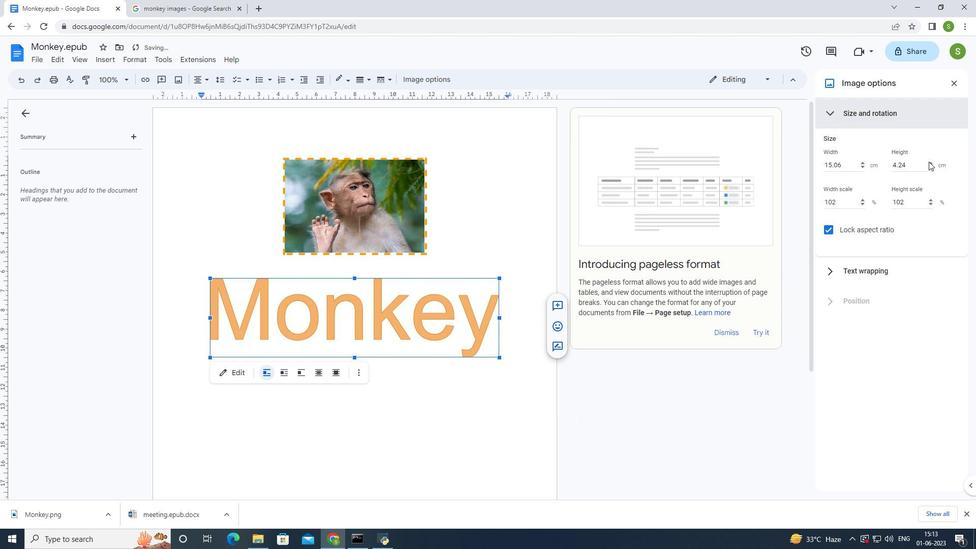 
Action: Mouse pressed left at (929, 161)
Screenshot: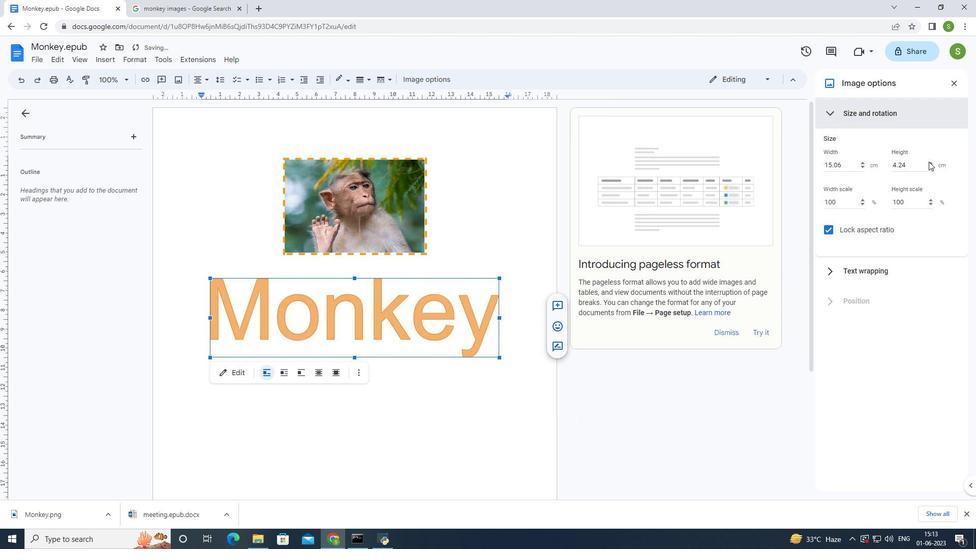 
Action: Mouse pressed left at (929, 161)
Screenshot: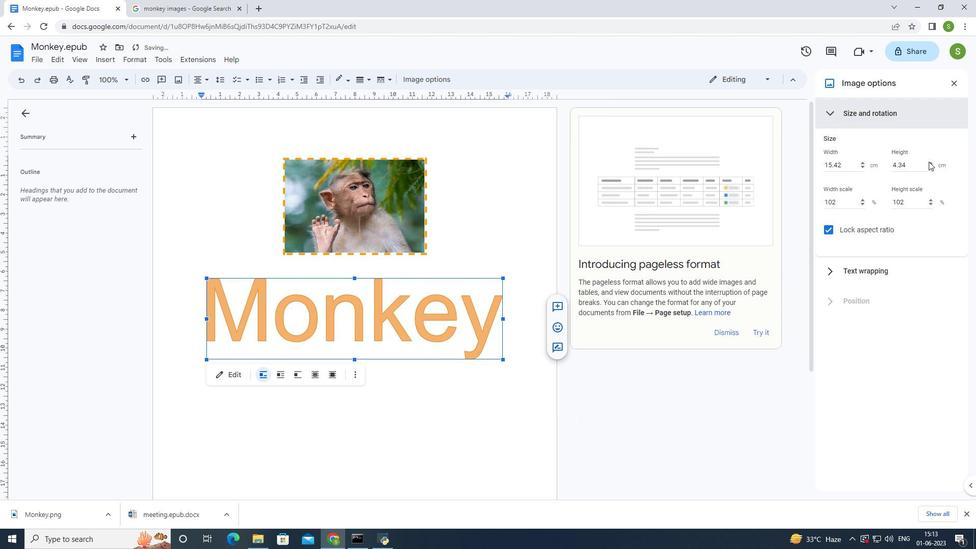 
Action: Mouse moved to (928, 161)
Screenshot: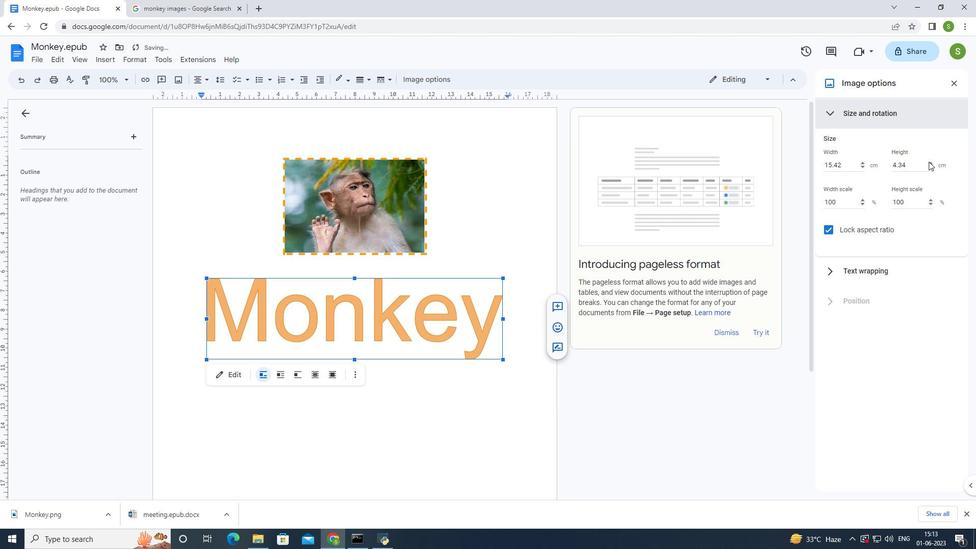 
Action: Mouse pressed left at (928, 161)
Screenshot: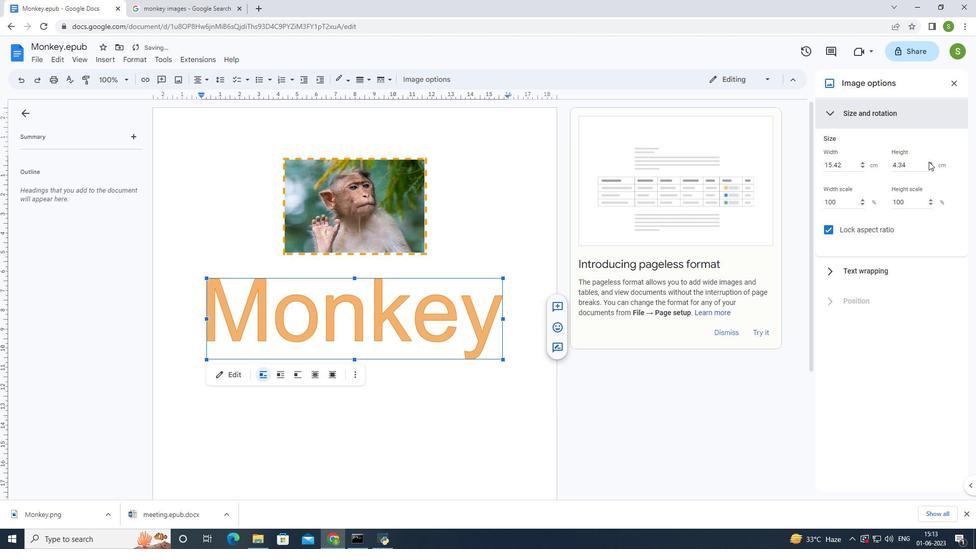 
Action: Mouse pressed left at (928, 161)
Screenshot: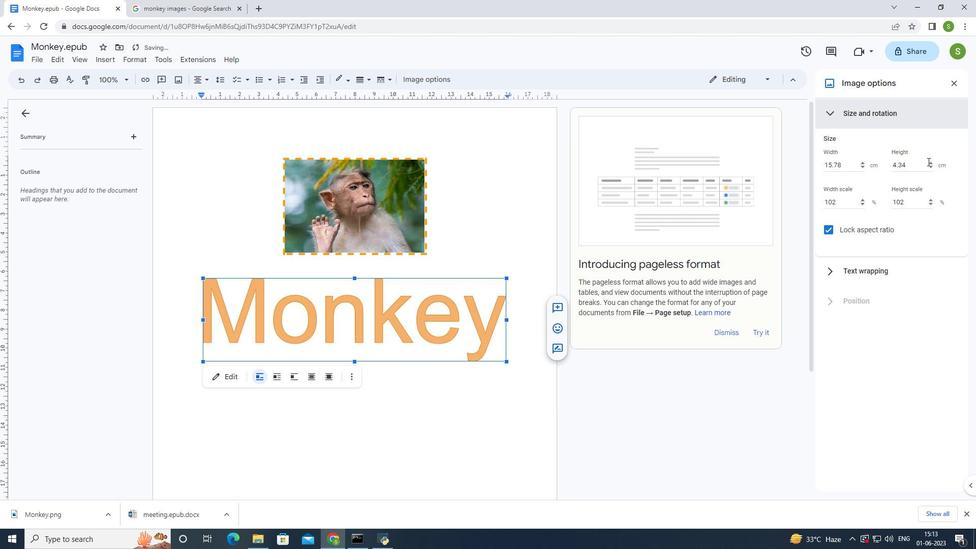 
Action: Mouse pressed left at (928, 161)
Screenshot: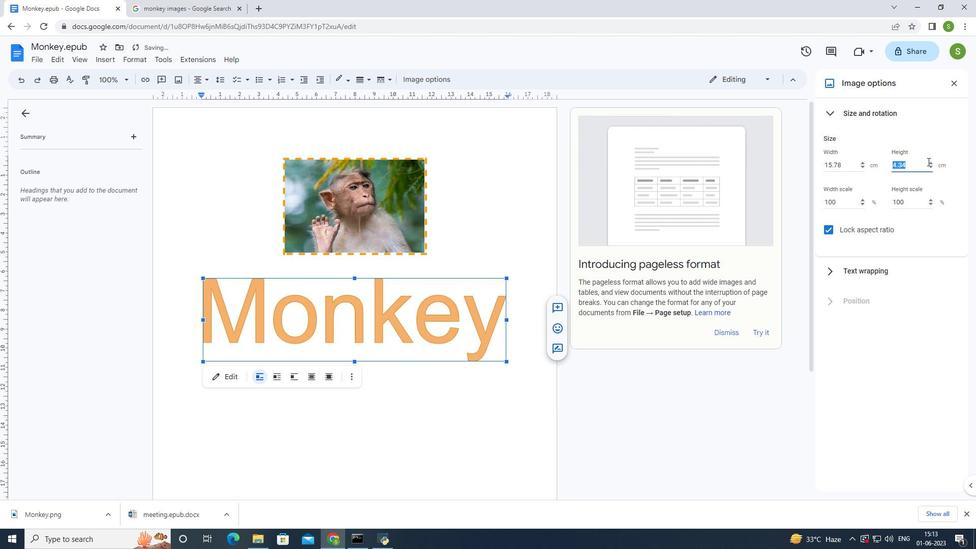 
Action: Mouse pressed left at (928, 161)
Screenshot: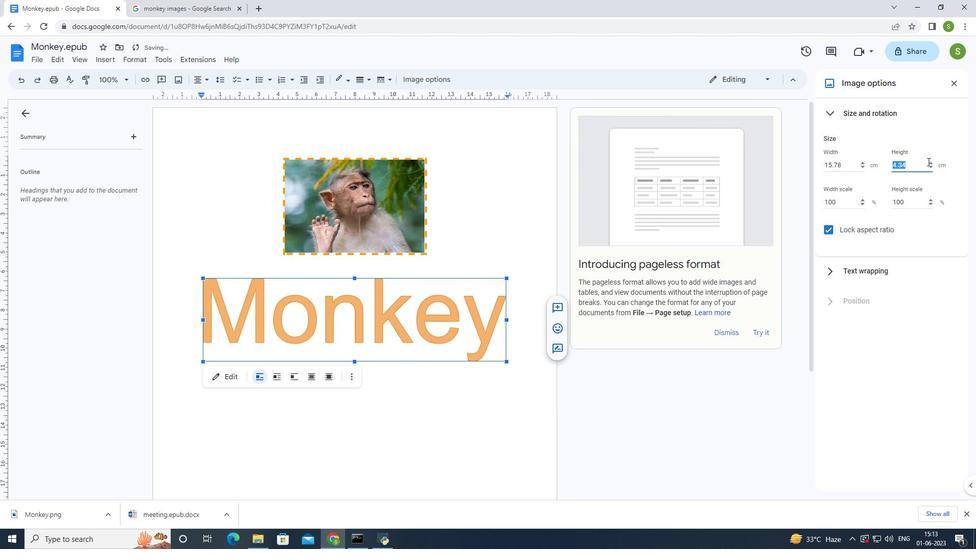 
Action: Mouse moved to (930, 161)
Screenshot: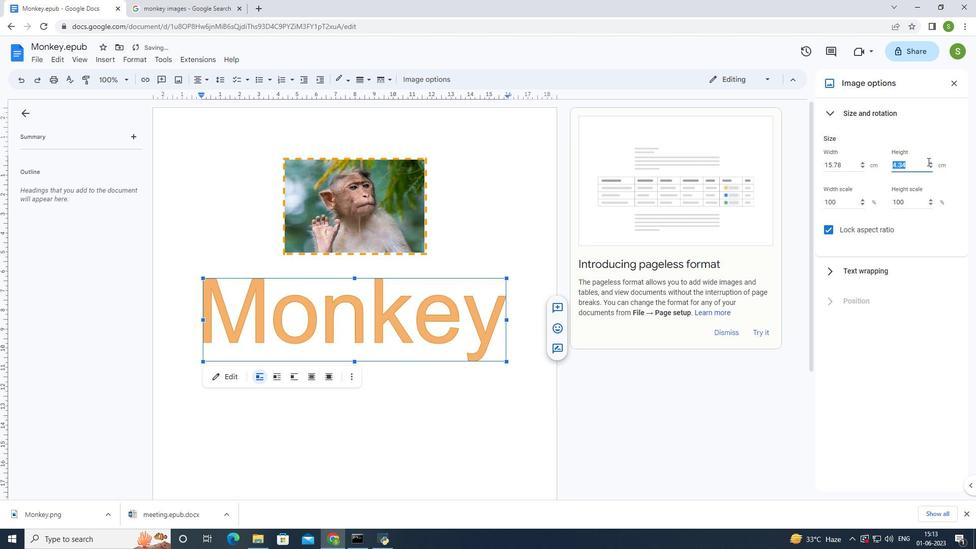 
Action: Mouse pressed left at (930, 161)
Screenshot: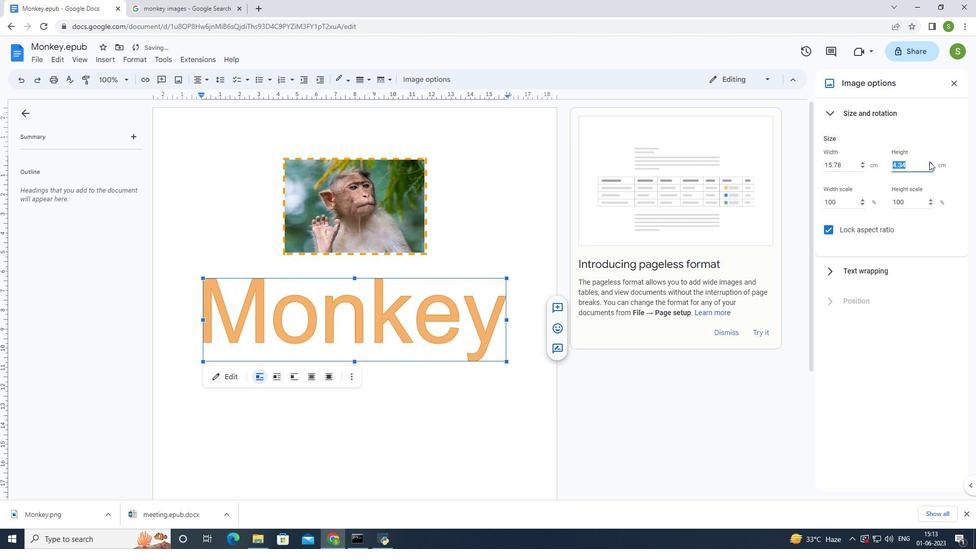 
Action: Mouse pressed left at (930, 161)
Screenshot: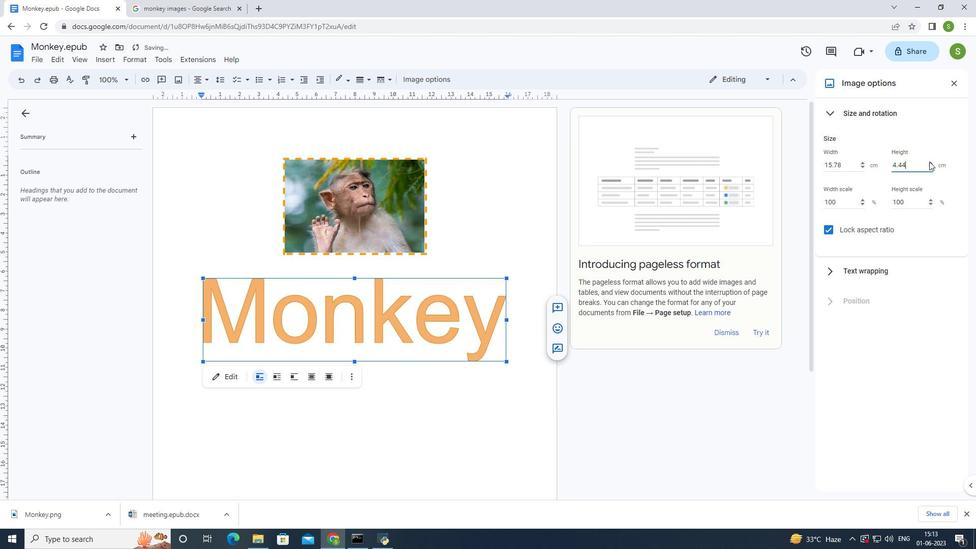 
Action: Mouse pressed left at (930, 161)
Screenshot: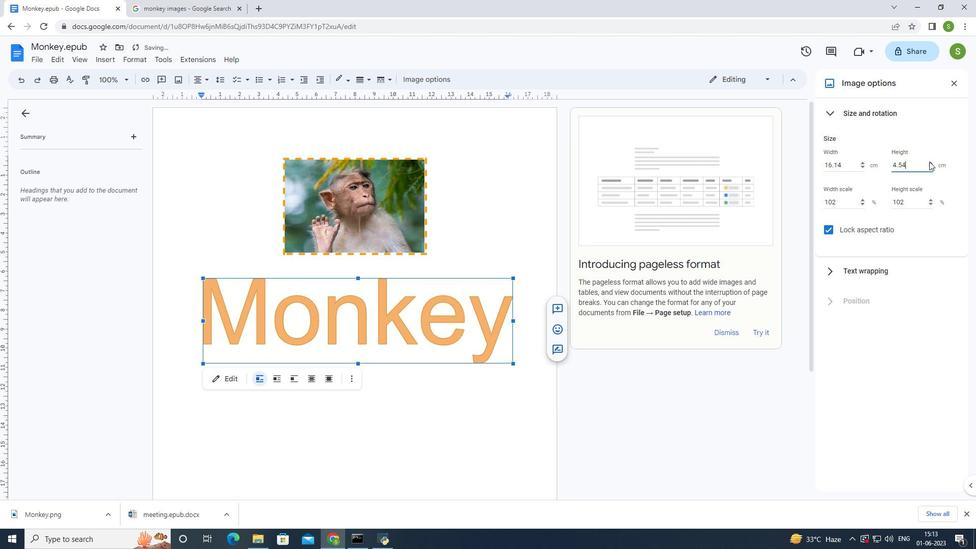 
Action: Mouse pressed left at (930, 161)
Screenshot: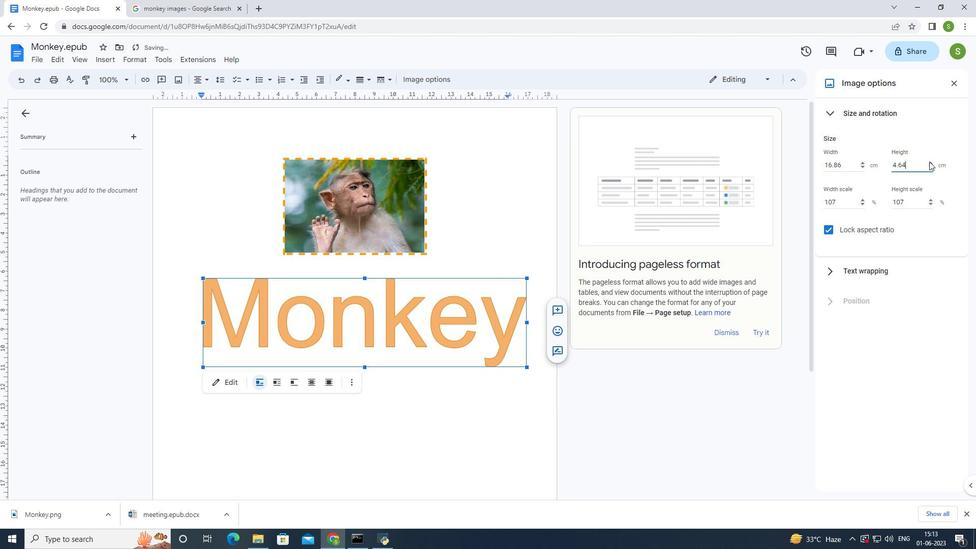 
Action: Mouse moved to (931, 163)
Screenshot: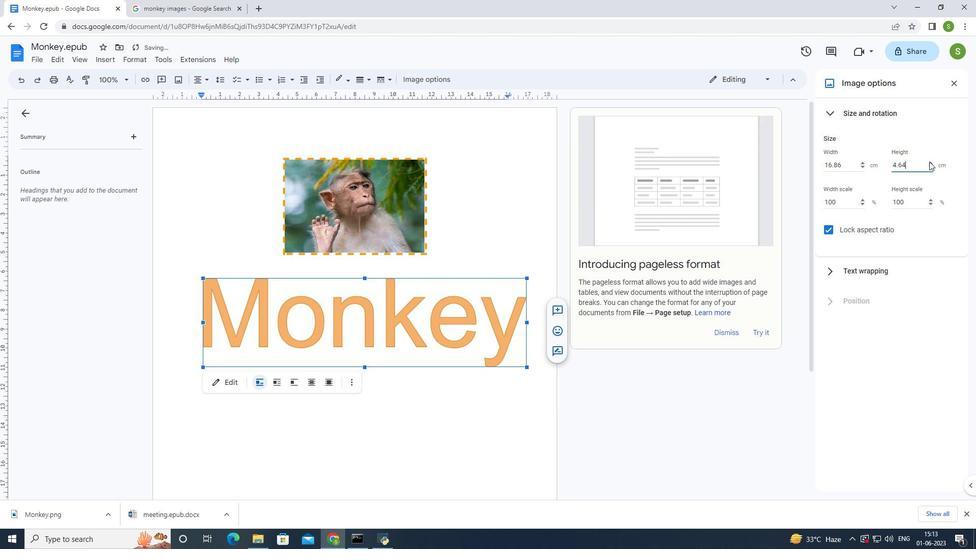 
Action: Mouse pressed left at (931, 163)
Screenshot: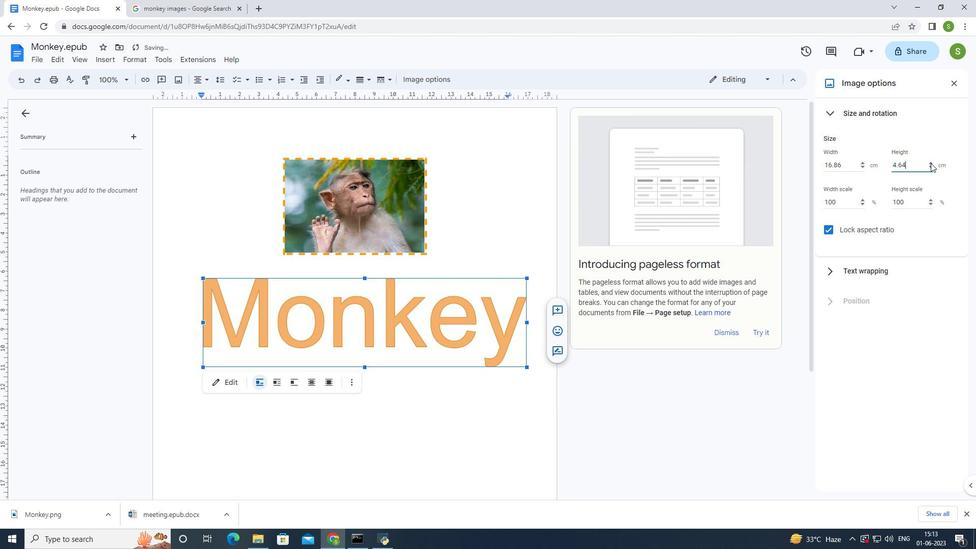 
Action: Mouse pressed left at (931, 163)
Screenshot: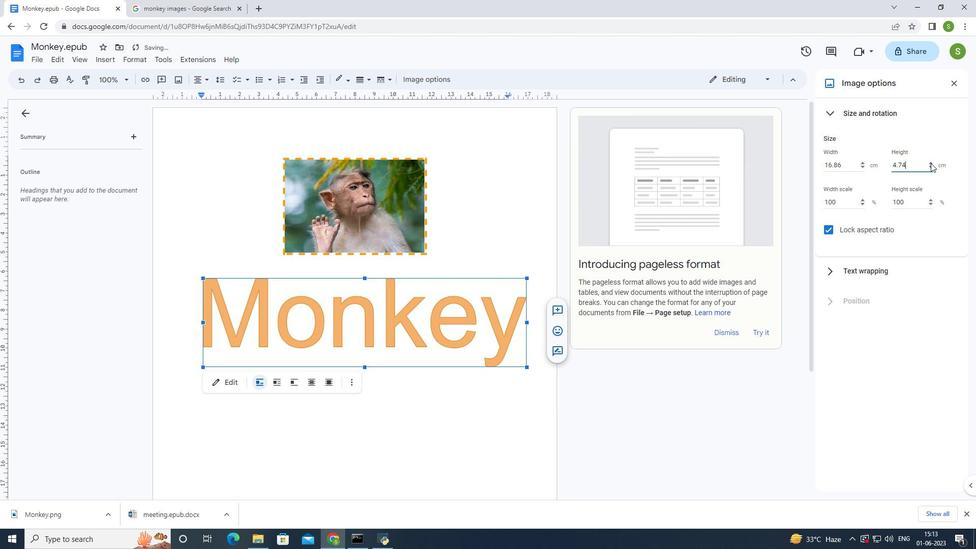 
Action: Mouse pressed left at (931, 163)
Screenshot: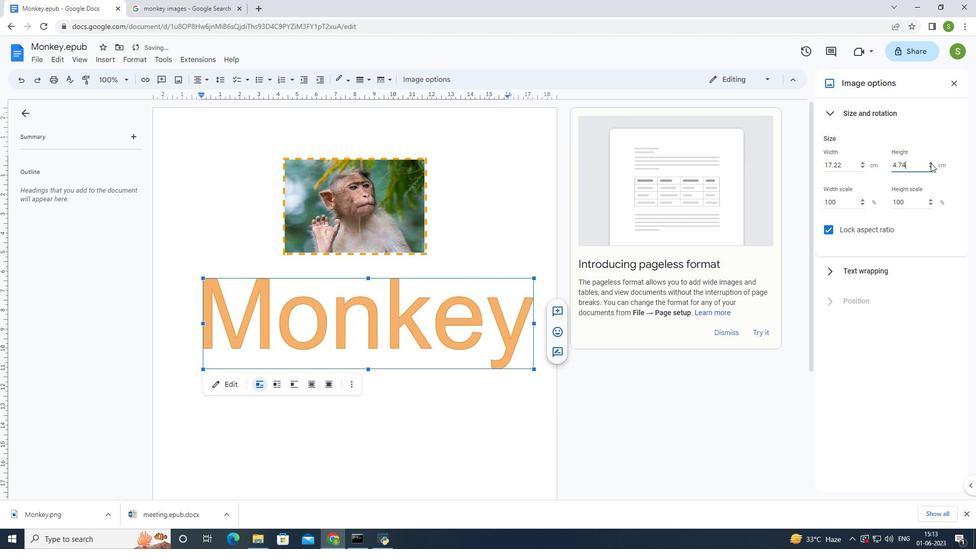 
Action: Mouse pressed left at (931, 163)
Screenshot: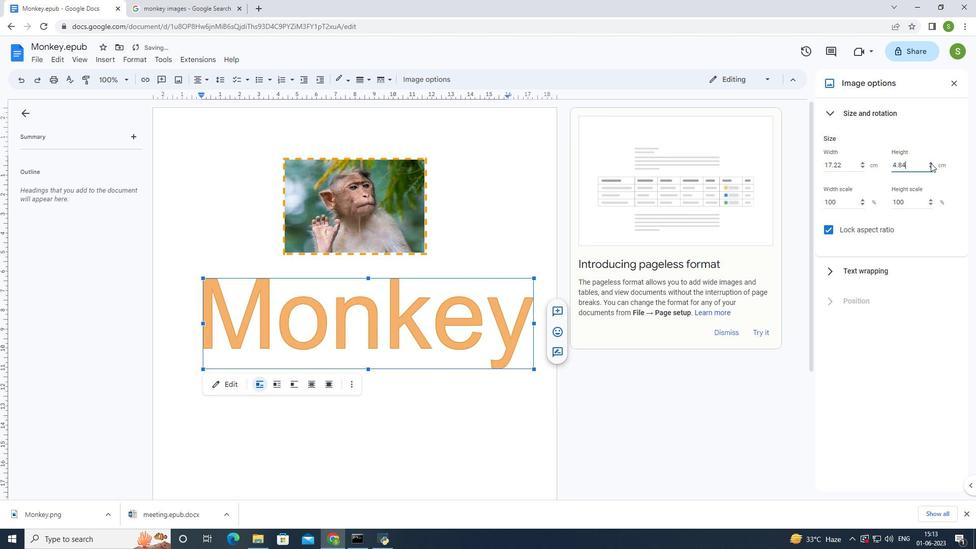 
Action: Mouse moved to (931, 163)
Screenshot: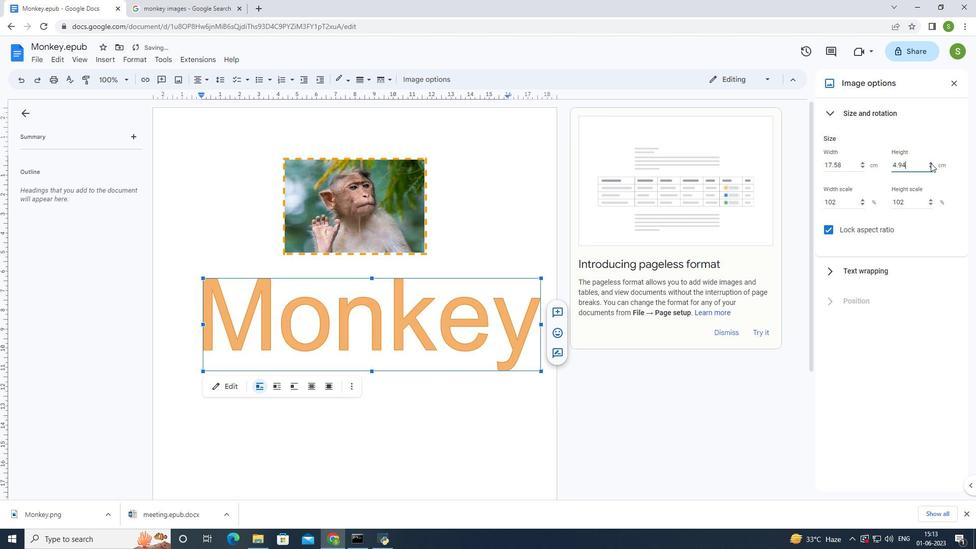 
Action: Mouse pressed left at (931, 163)
Screenshot: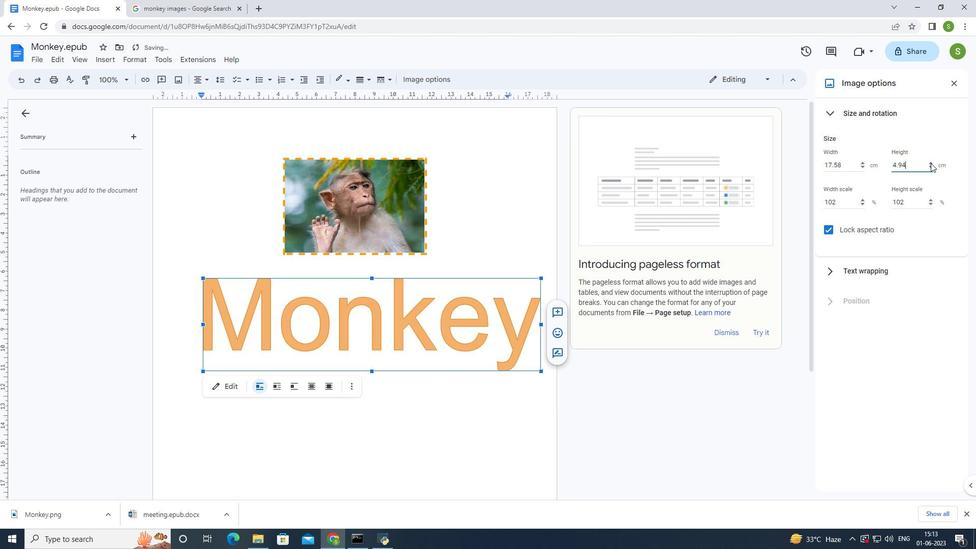
Action: Mouse pressed left at (931, 163)
Screenshot: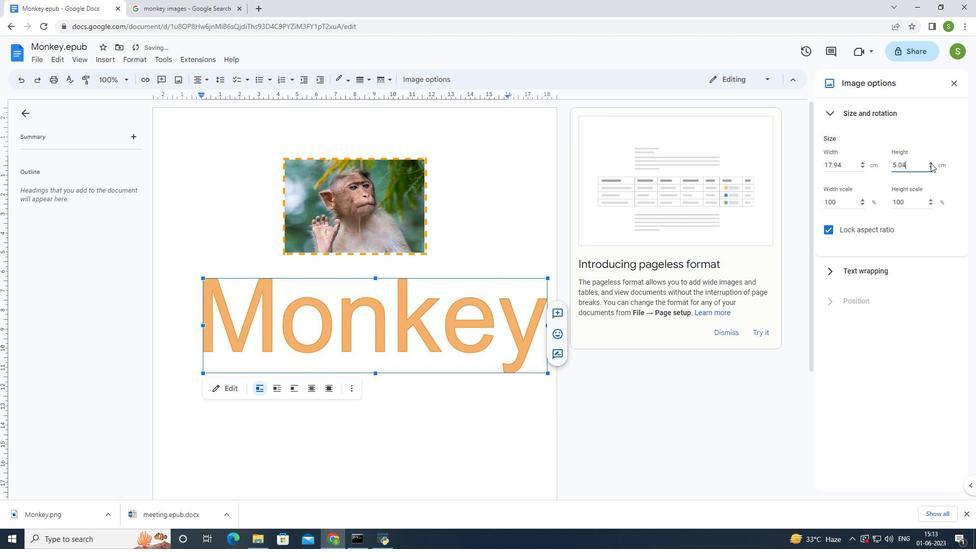 
Action: Mouse pressed left at (931, 163)
Screenshot: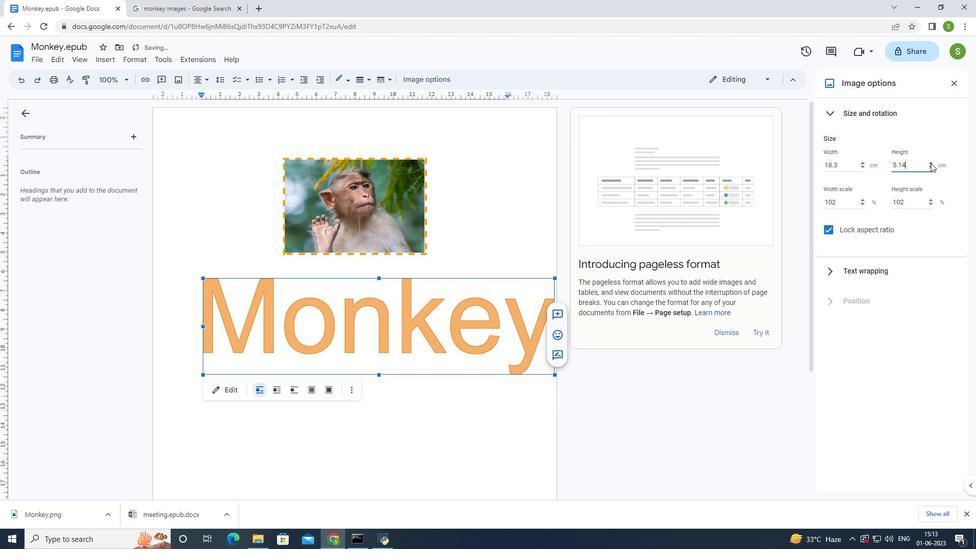 
Action: Mouse moved to (931, 161)
Screenshot: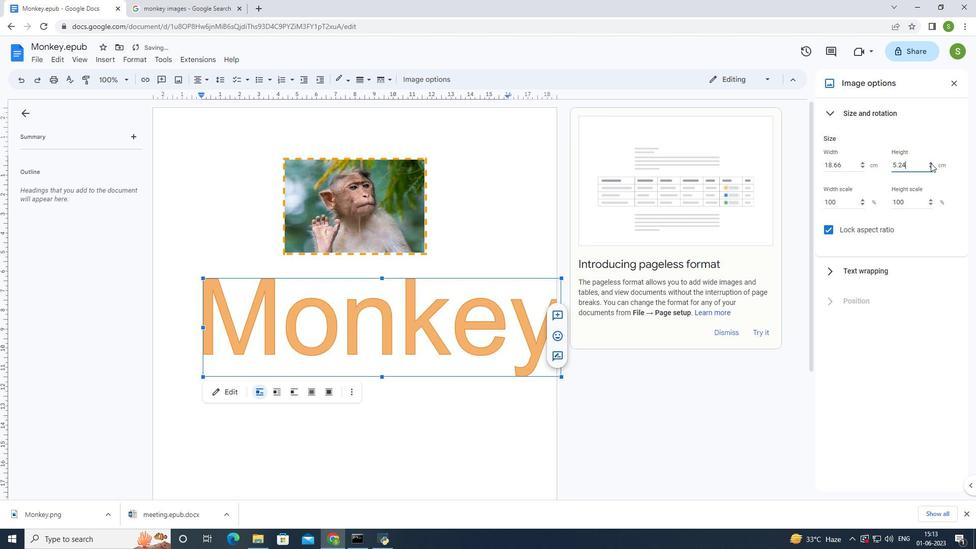 
Action: Mouse pressed left at (931, 161)
Screenshot: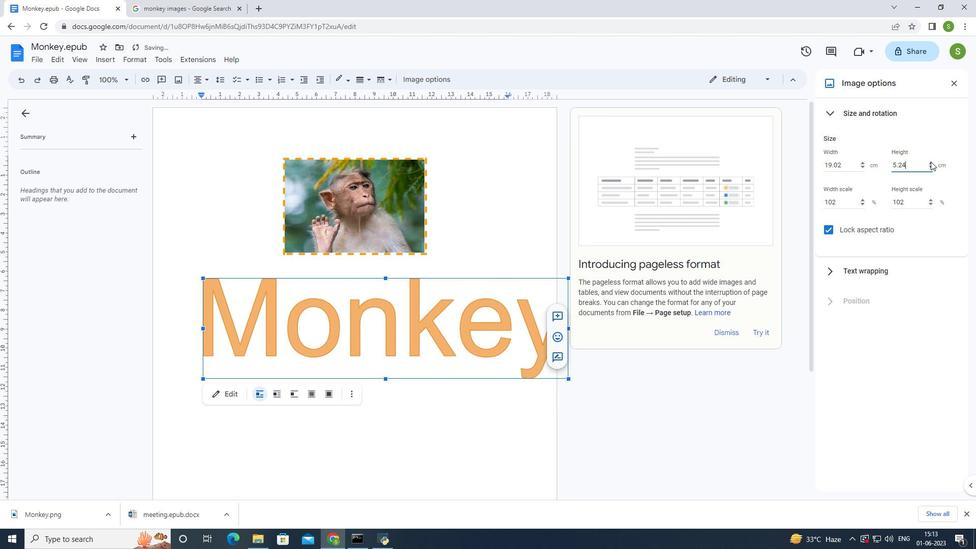 
Action: Mouse pressed left at (931, 161)
Screenshot: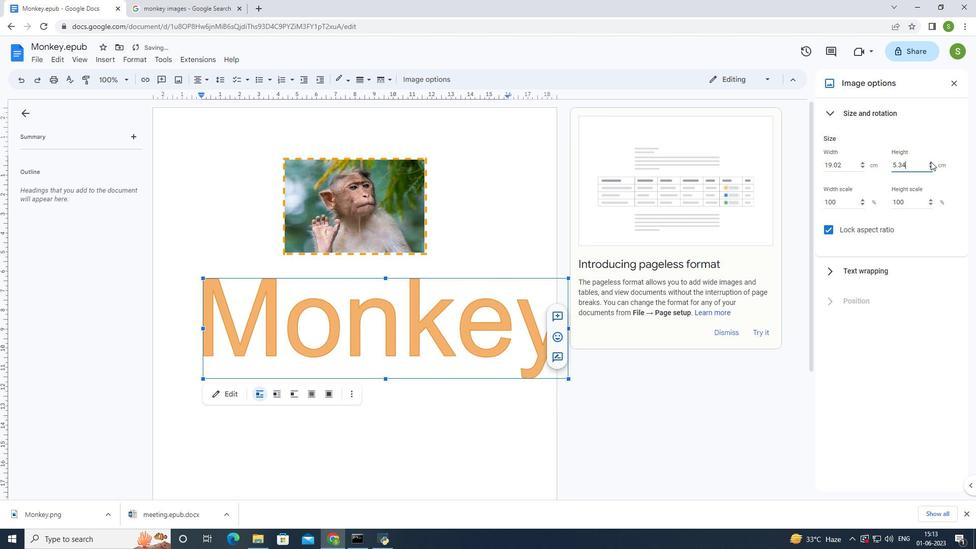 
Action: Mouse pressed left at (931, 161)
Screenshot: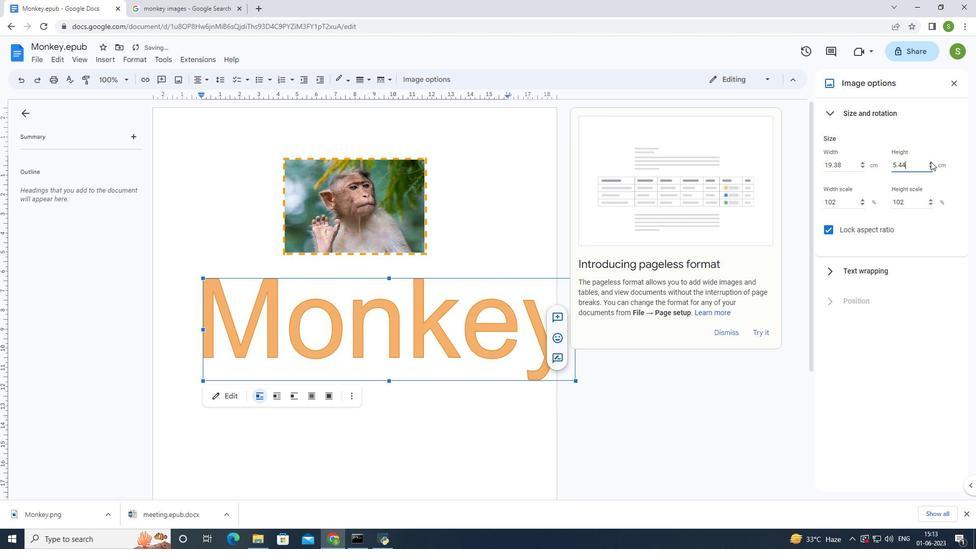 
Action: Mouse pressed left at (931, 161)
Screenshot: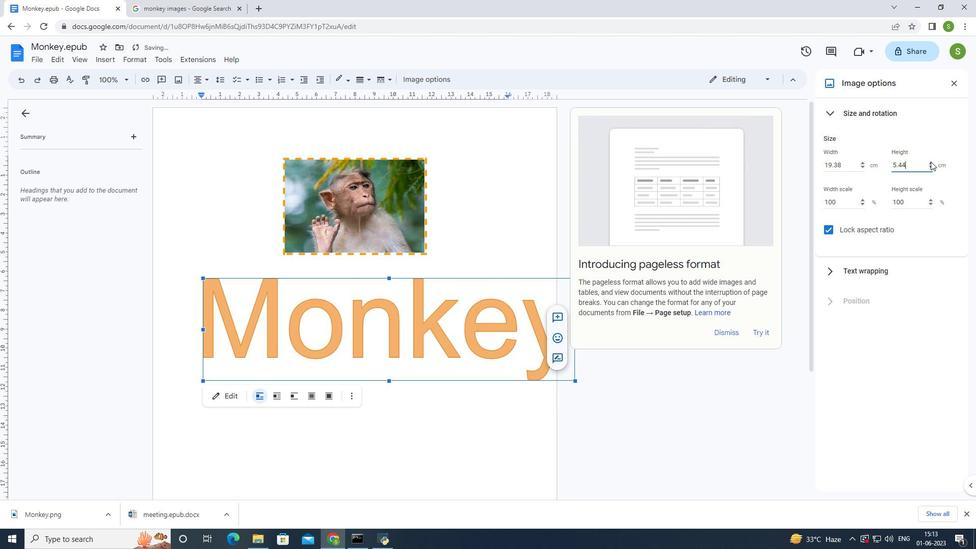 
Action: Mouse pressed left at (931, 161)
Screenshot: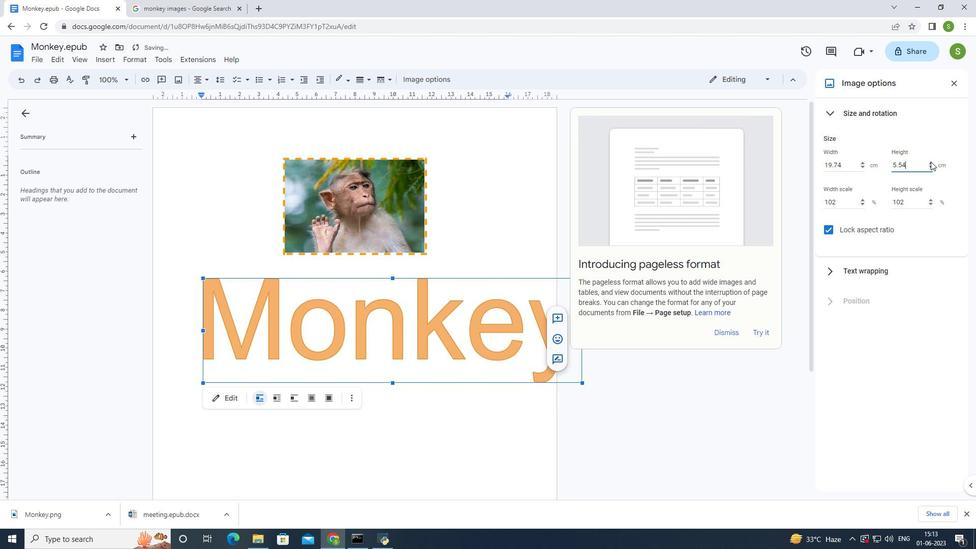 
Action: Mouse pressed left at (931, 161)
Screenshot: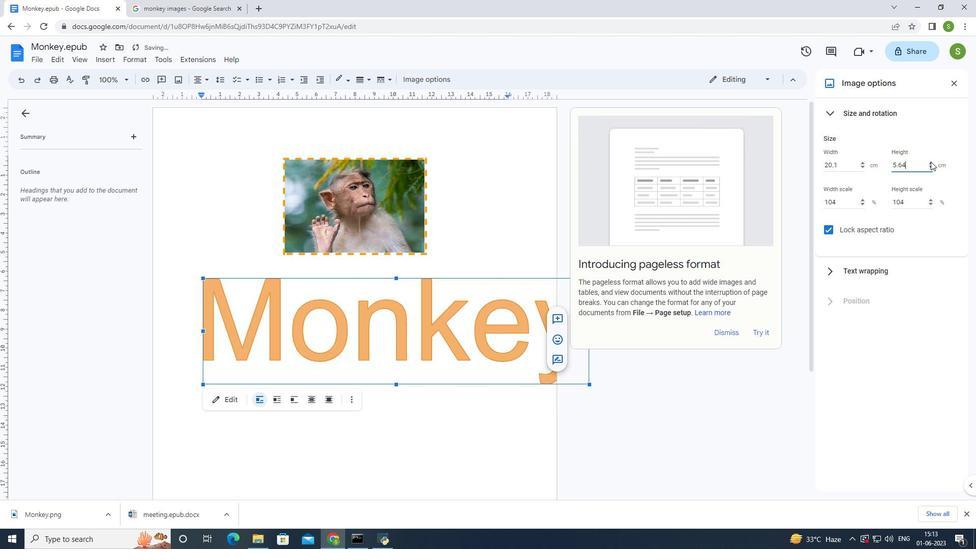 
Action: Mouse pressed left at (931, 161)
Screenshot: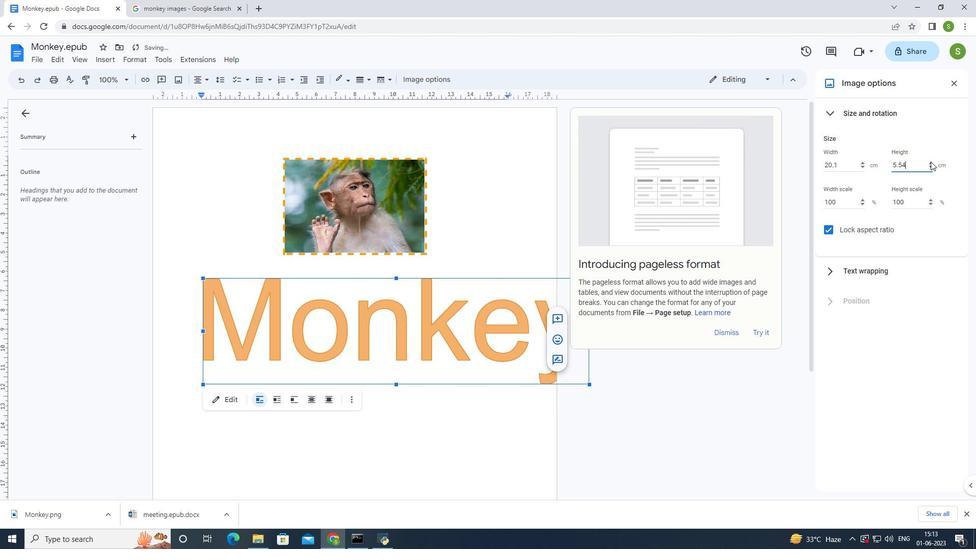 
Action: Mouse pressed left at (931, 161)
Screenshot: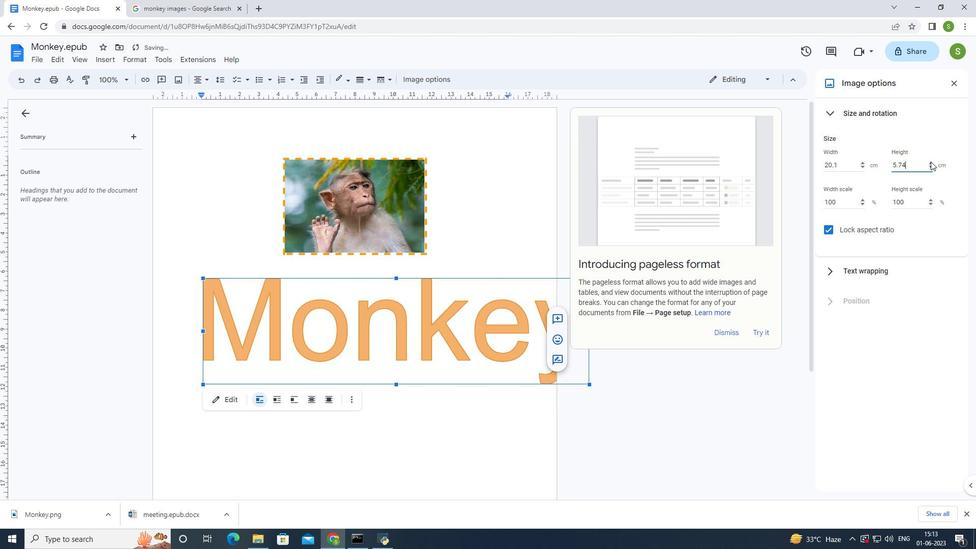
Action: Mouse pressed left at (931, 161)
Screenshot: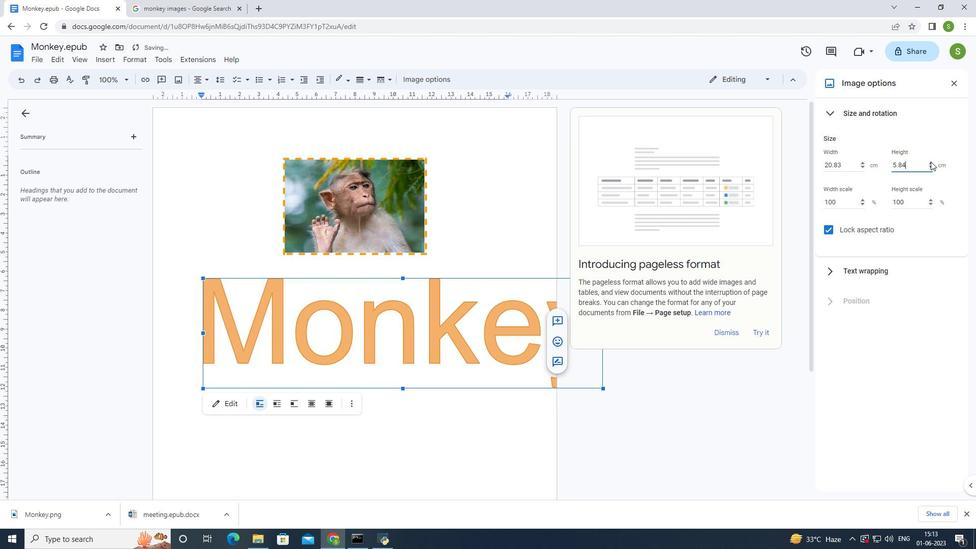 
Action: Mouse pressed left at (931, 161)
Screenshot: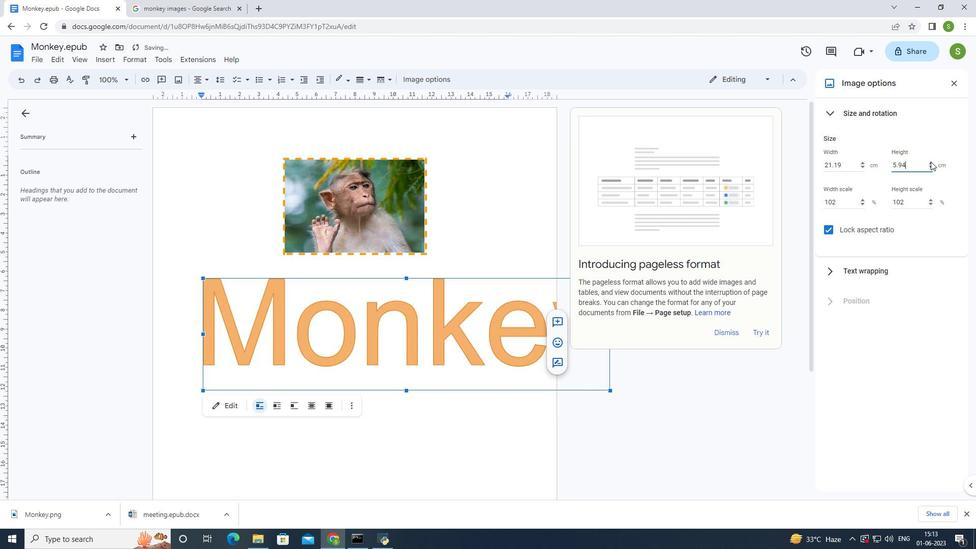 
Action: Mouse moved to (931, 161)
Screenshot: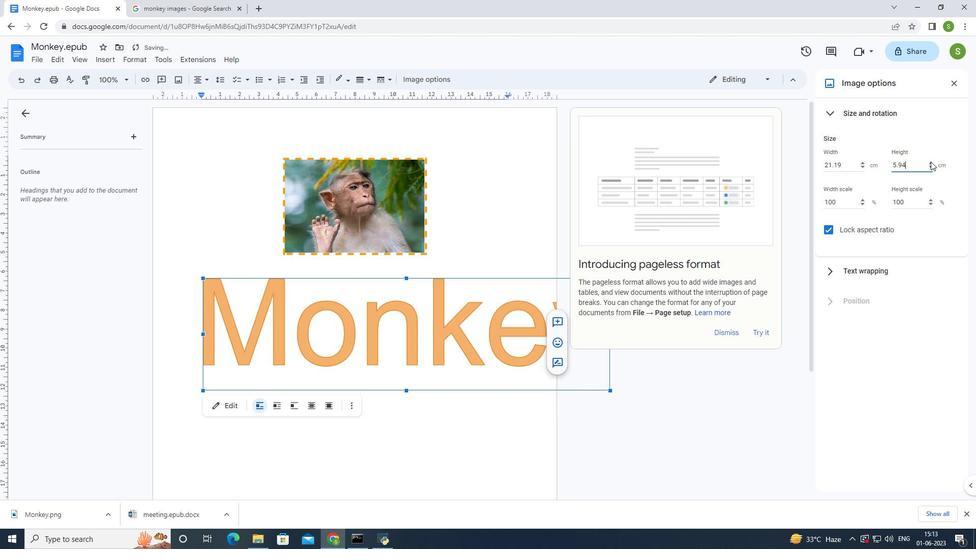 
Action: Mouse pressed left at (931, 161)
Screenshot: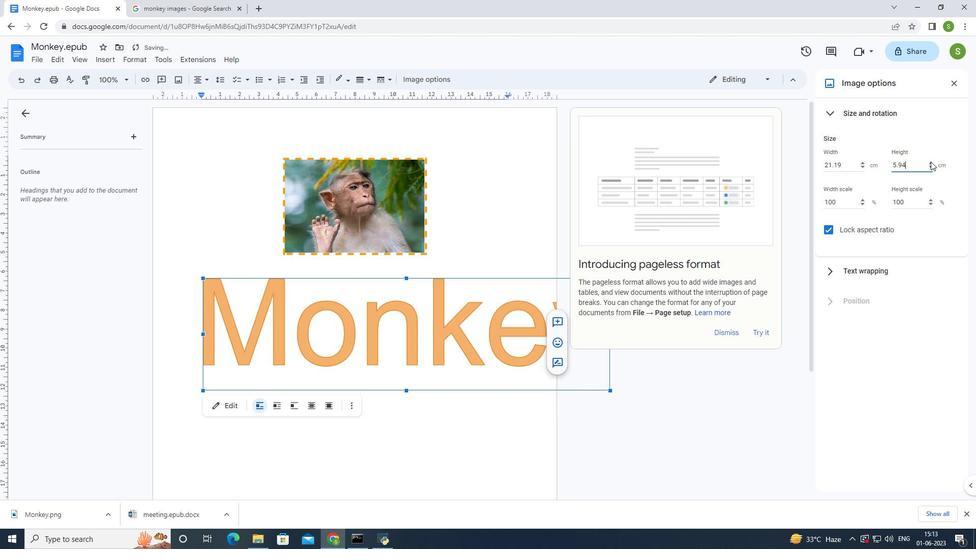 
Action: Mouse pressed left at (931, 161)
Screenshot: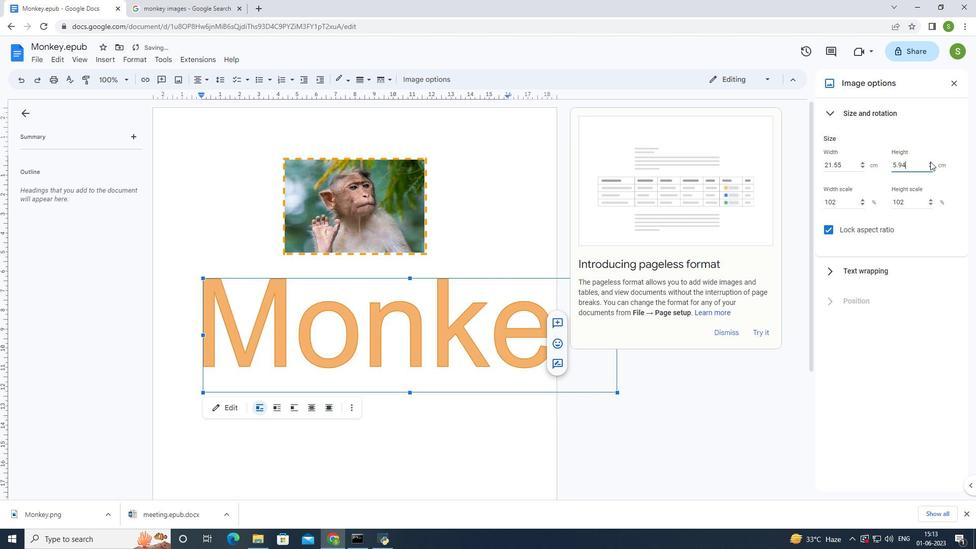 
Action: Mouse pressed left at (931, 161)
Screenshot: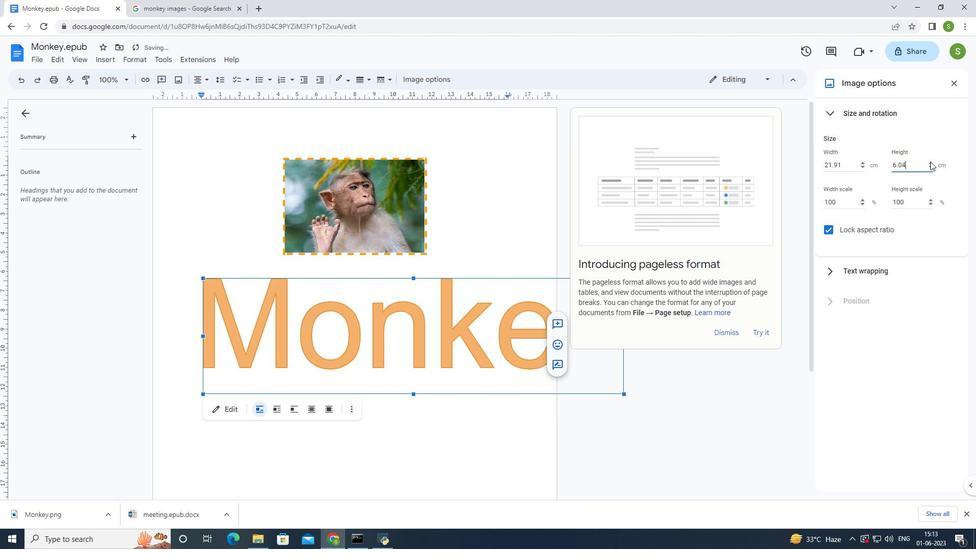 
Action: Mouse pressed left at (931, 161)
Screenshot: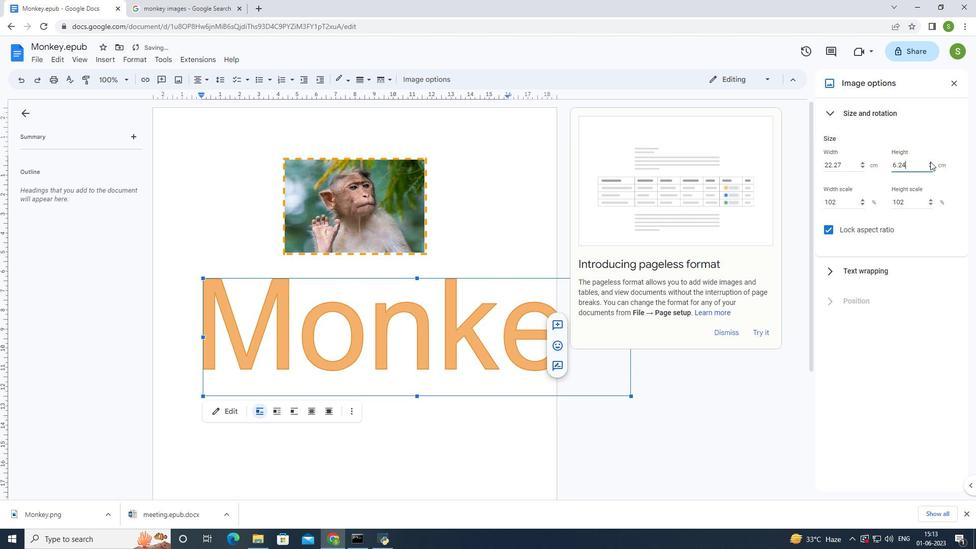 
Action: Mouse pressed left at (931, 161)
Screenshot: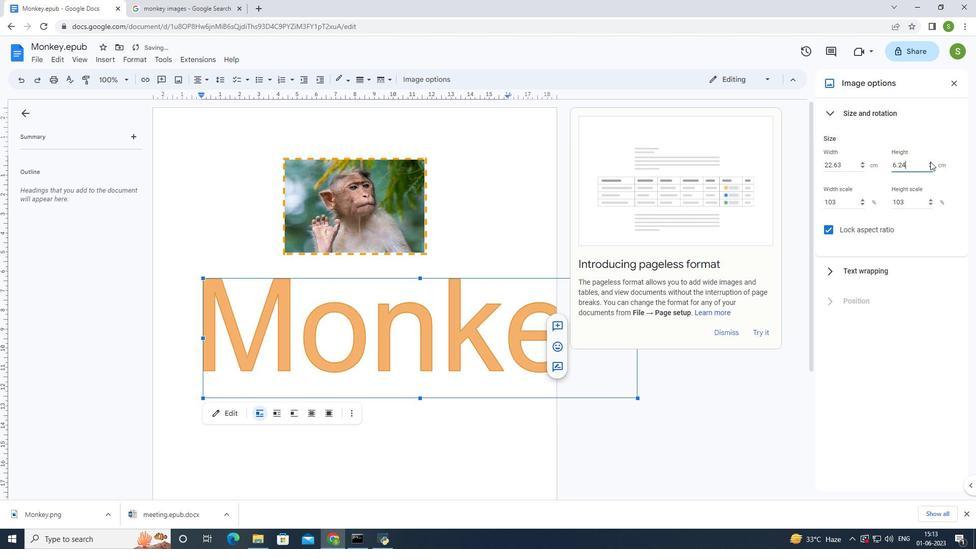 
Action: Mouse pressed left at (931, 161)
Screenshot: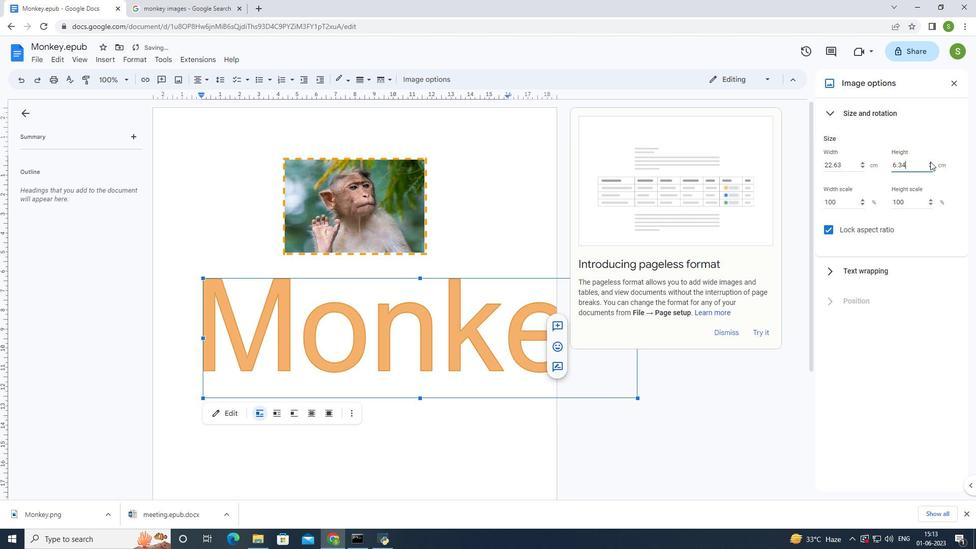 
Action: Mouse pressed left at (931, 161)
Screenshot: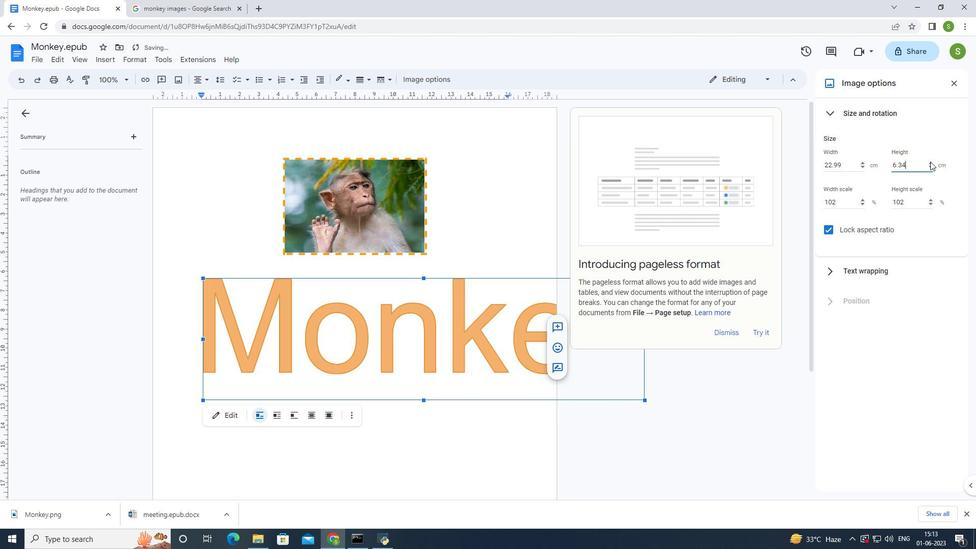 
Action: Mouse pressed left at (931, 161)
Screenshot: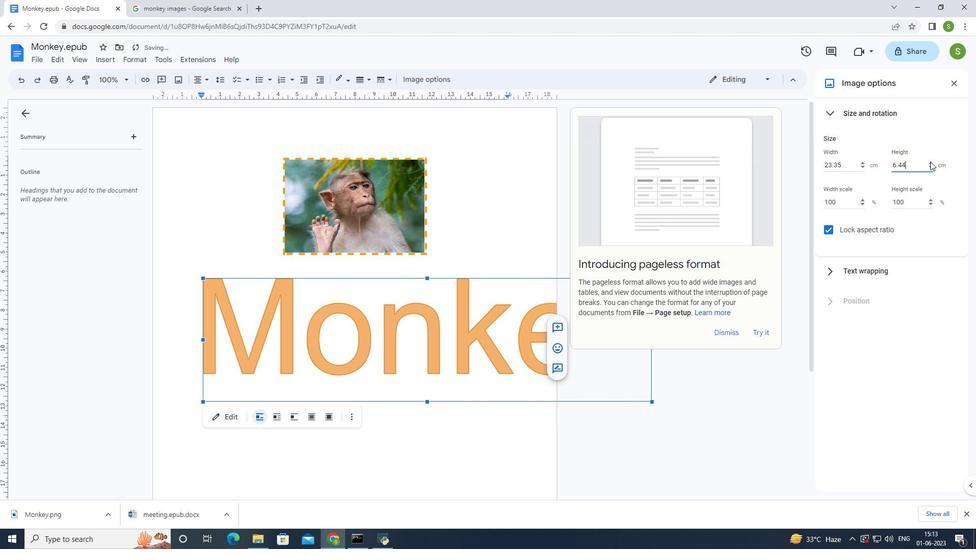 
Action: Mouse pressed left at (931, 161)
Screenshot: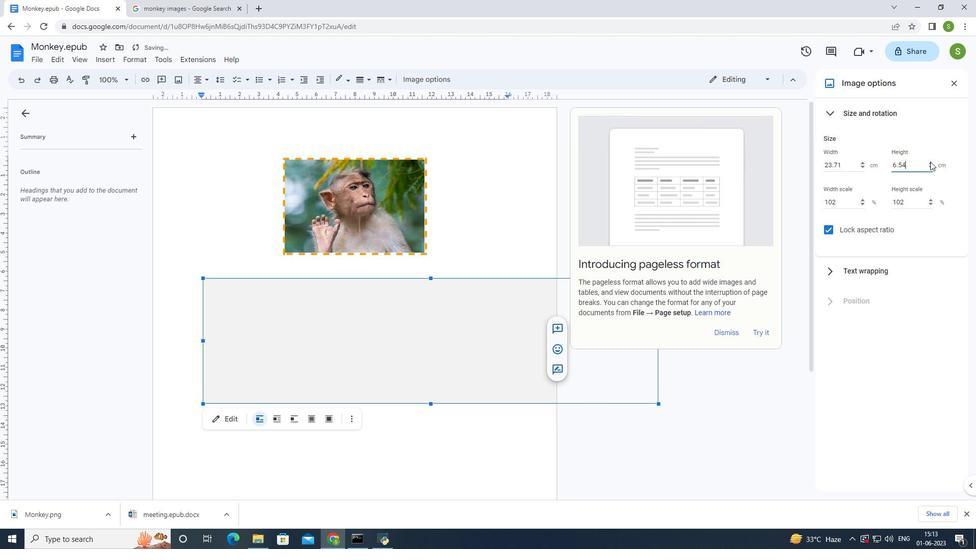 
Action: Mouse pressed left at (931, 161)
Screenshot: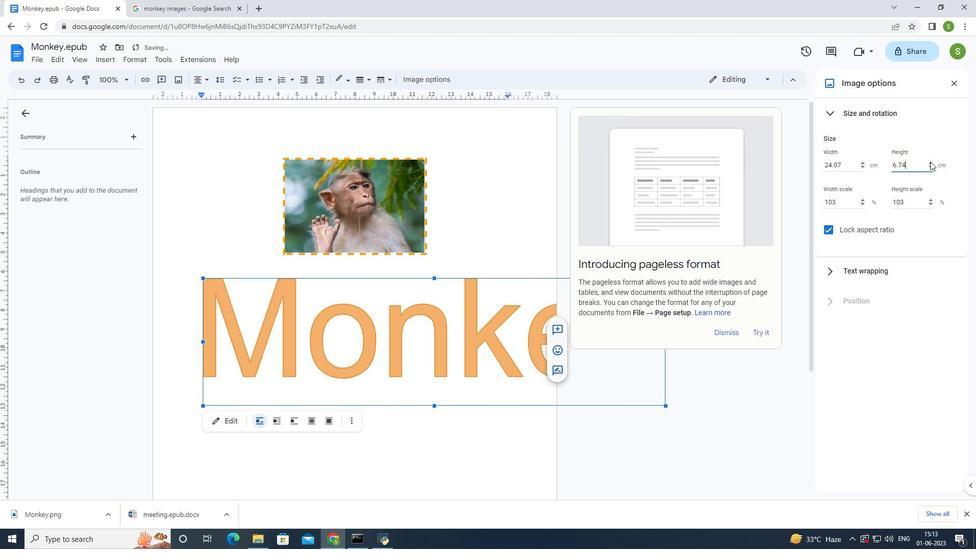 
Action: Mouse pressed left at (931, 161)
Screenshot: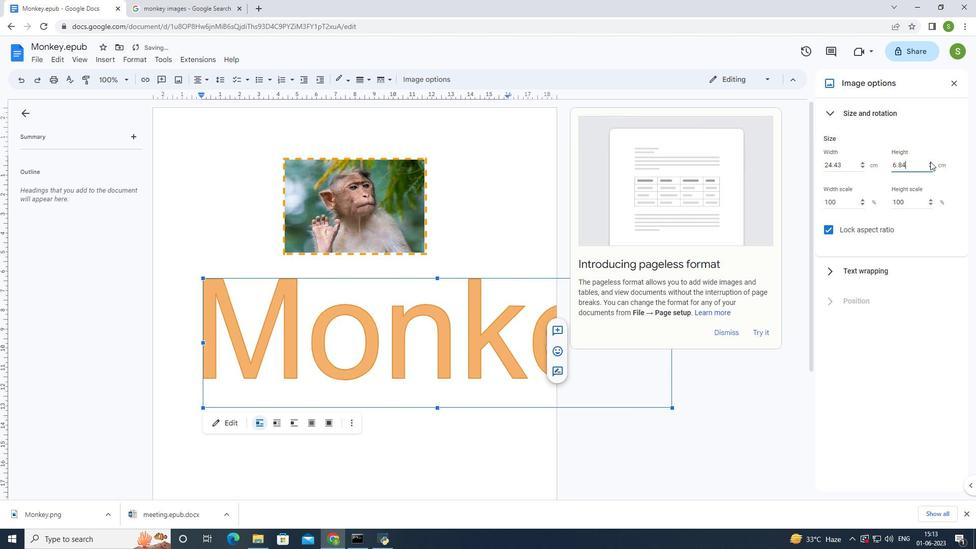 
Action: Mouse pressed left at (931, 161)
Screenshot: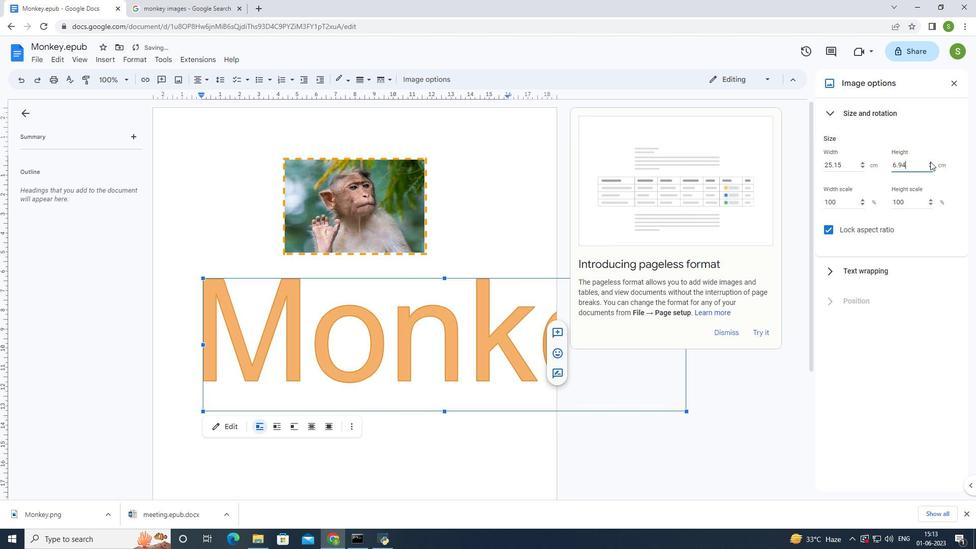 
Action: Mouse pressed left at (931, 161)
Screenshot: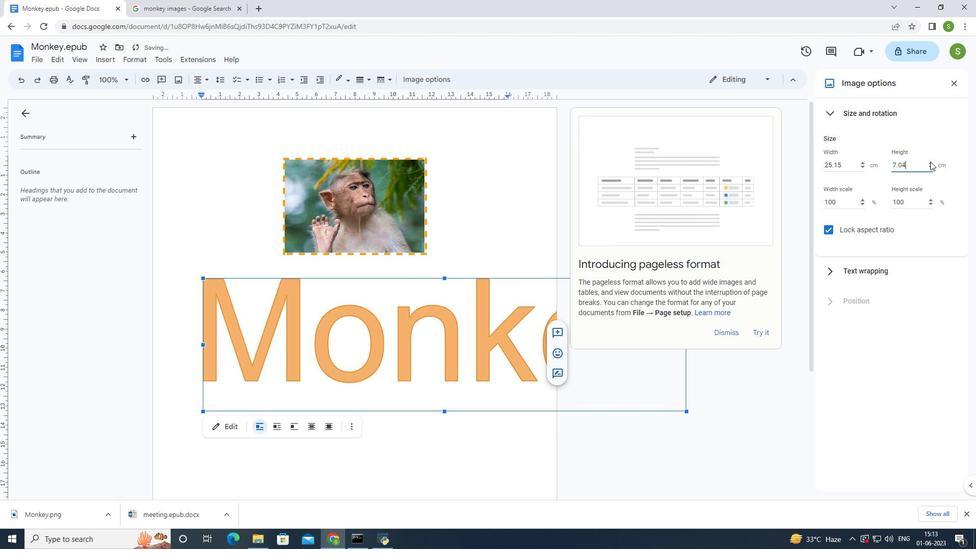 
Action: Mouse moved to (929, 166)
Screenshot: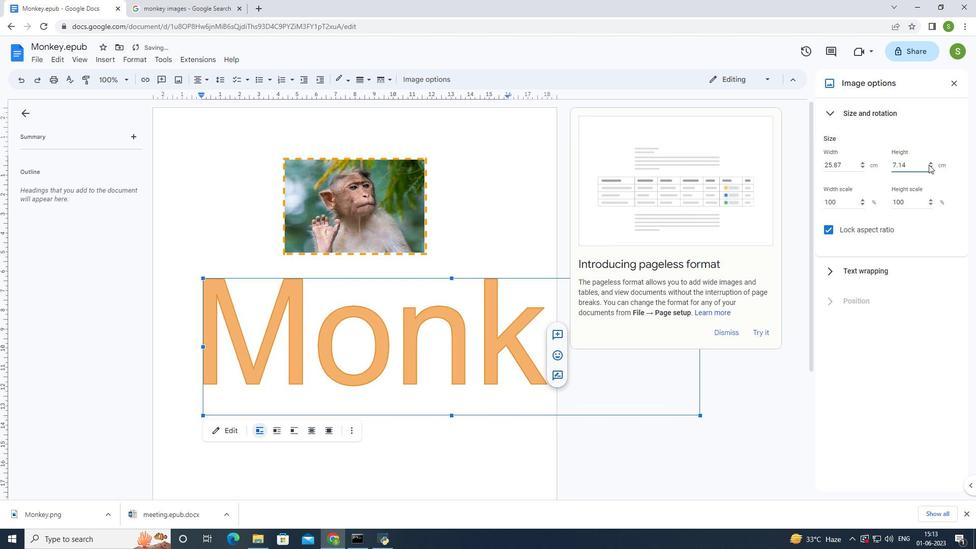 
Action: Mouse pressed left at (929, 166)
Screenshot: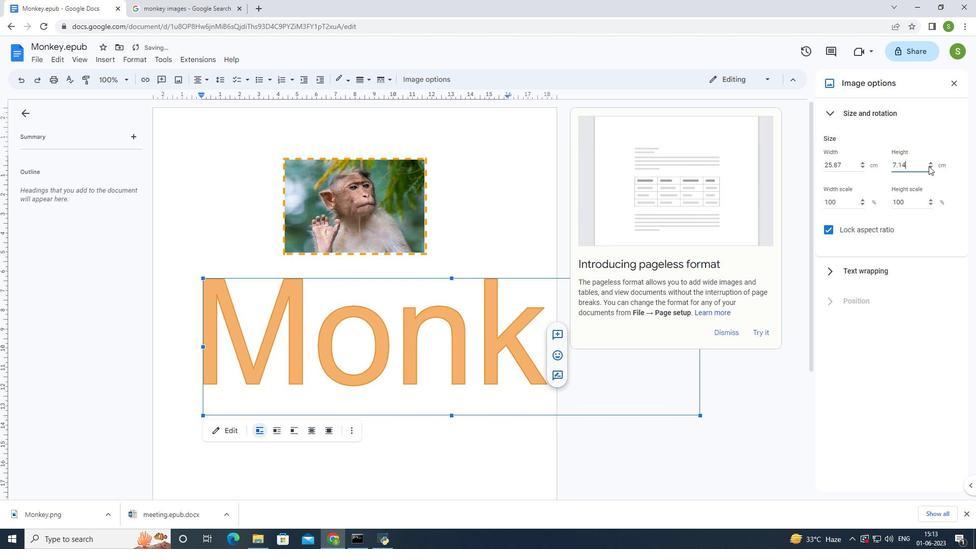 
Action: Mouse moved to (932, 167)
Screenshot: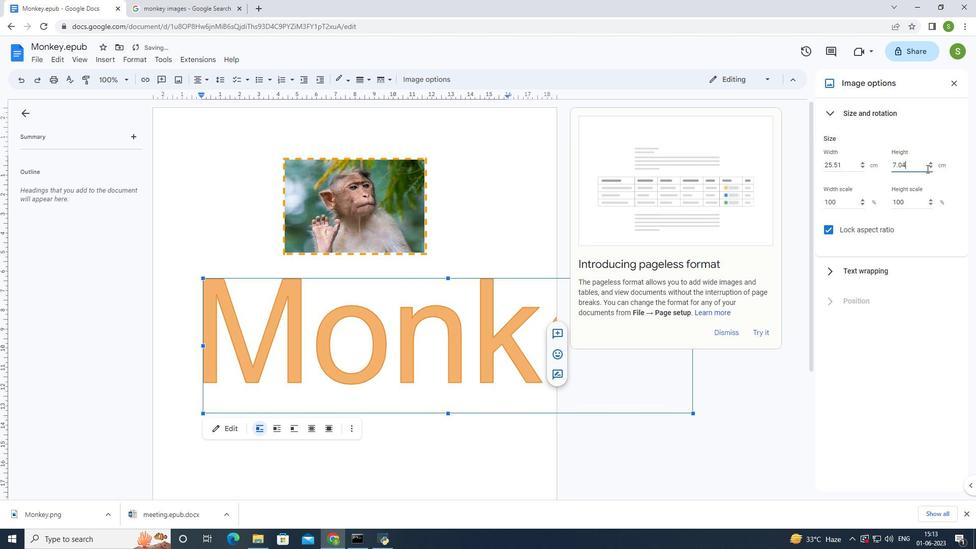 
Action: Mouse pressed left at (932, 167)
Screenshot: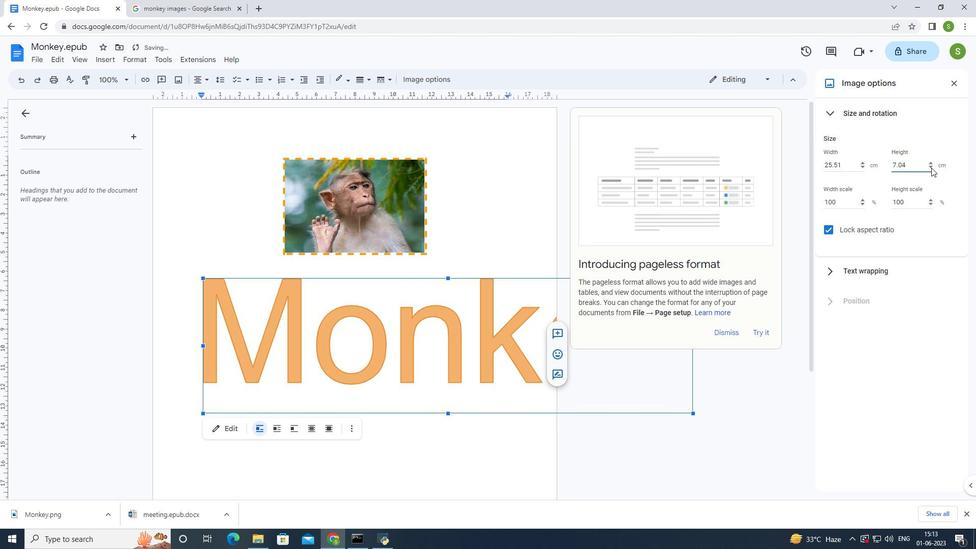 
Action: Mouse moved to (932, 162)
Screenshot: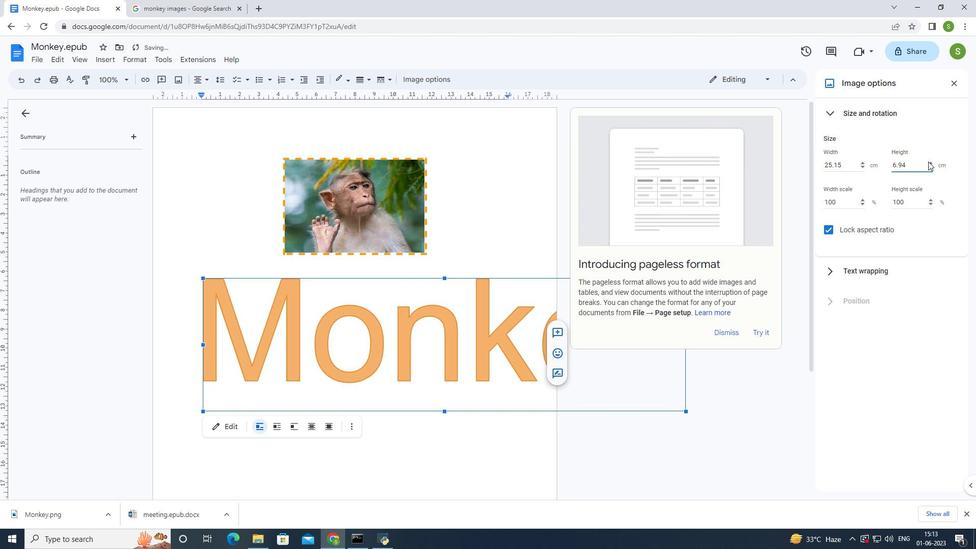 
Action: Mouse pressed left at (932, 162)
Screenshot: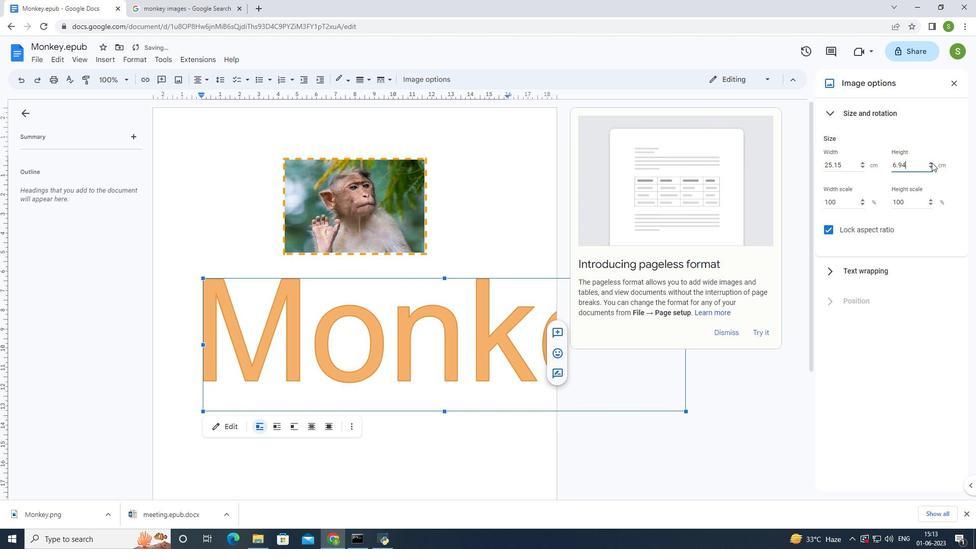 
Action: Mouse moved to (531, 226)
Screenshot: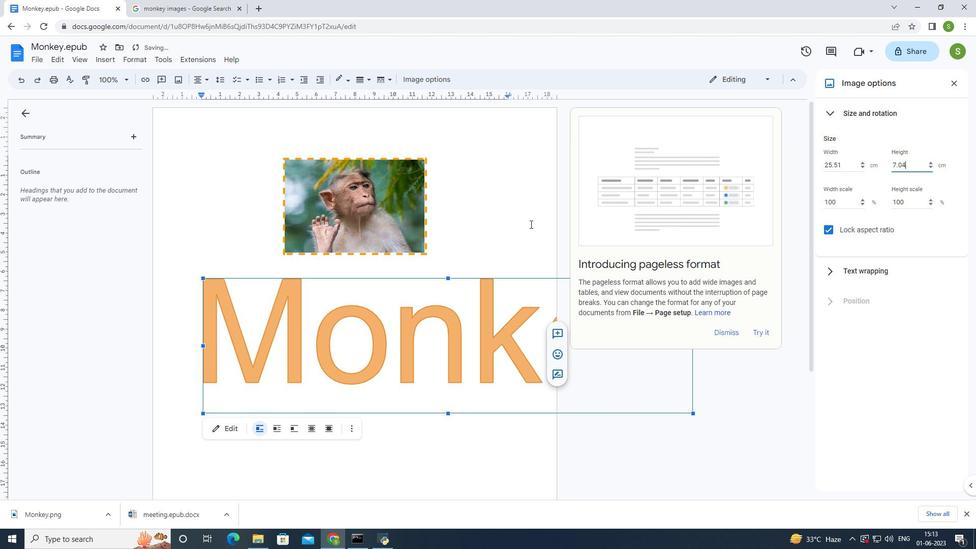 
Action: Mouse pressed left at (531, 226)
Screenshot: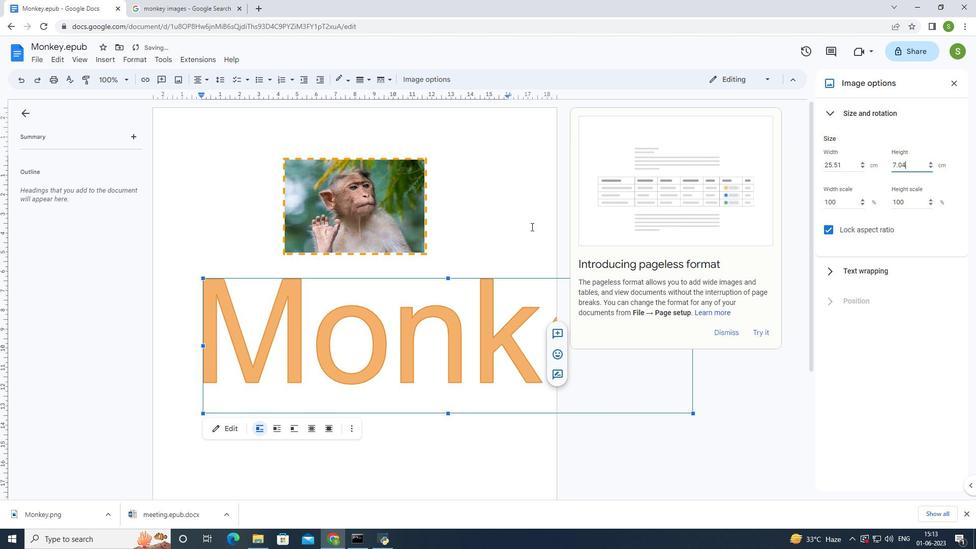 
Action: Mouse moved to (529, 213)
Screenshot: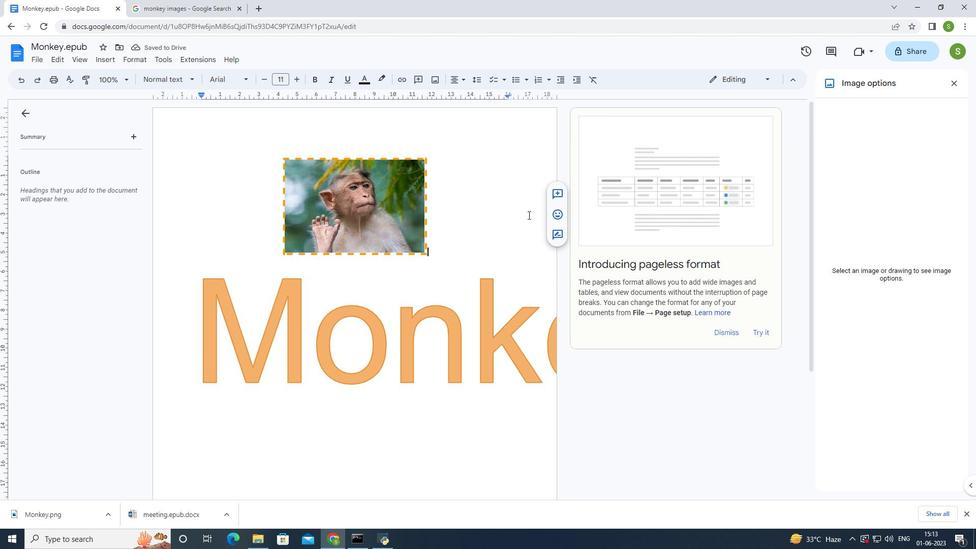 
